 Task: Find connections with filter location Terter with filter topic #communitywith filter profile language Potuguese with filter current company Coding Club with filter school Uttar Pradesh Rajarshi Tandon Open University with filter industry Manufacturing with filter service category Labor and Employment Law with filter keywords title Purchasing Staff
Action: Mouse moved to (510, 89)
Screenshot: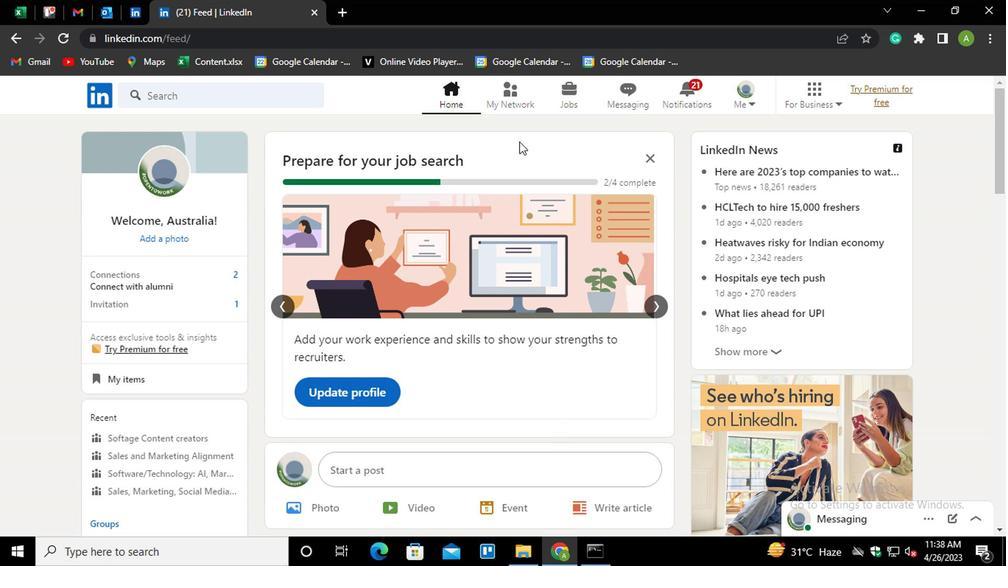 
Action: Mouse pressed left at (510, 89)
Screenshot: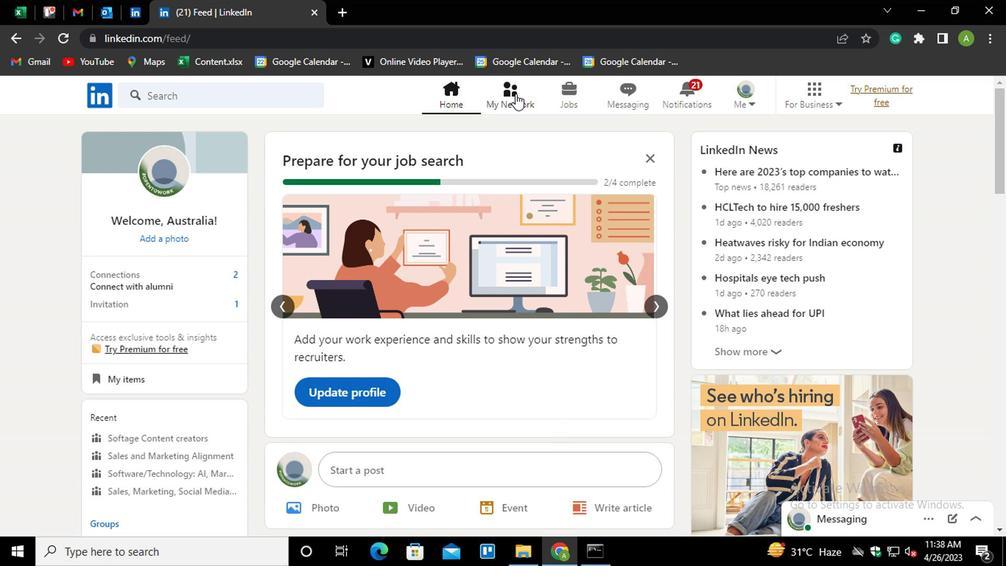 
Action: Mouse moved to (216, 168)
Screenshot: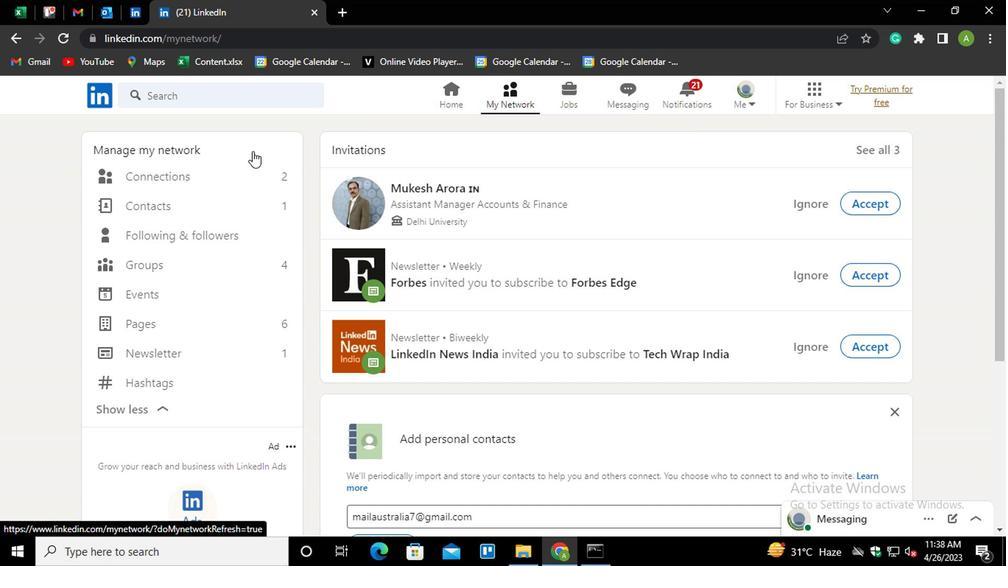 
Action: Mouse pressed left at (216, 168)
Screenshot: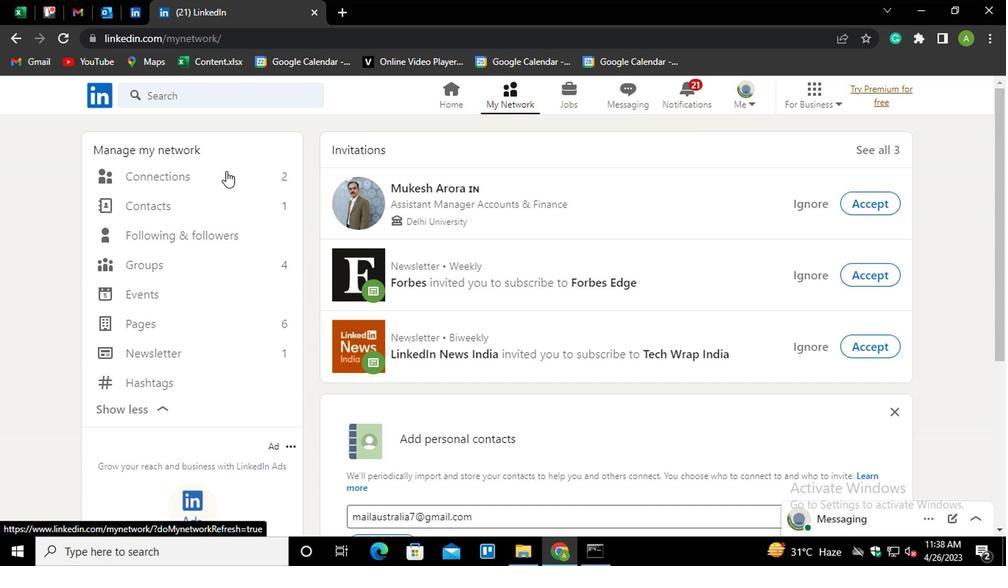
Action: Mouse moved to (582, 175)
Screenshot: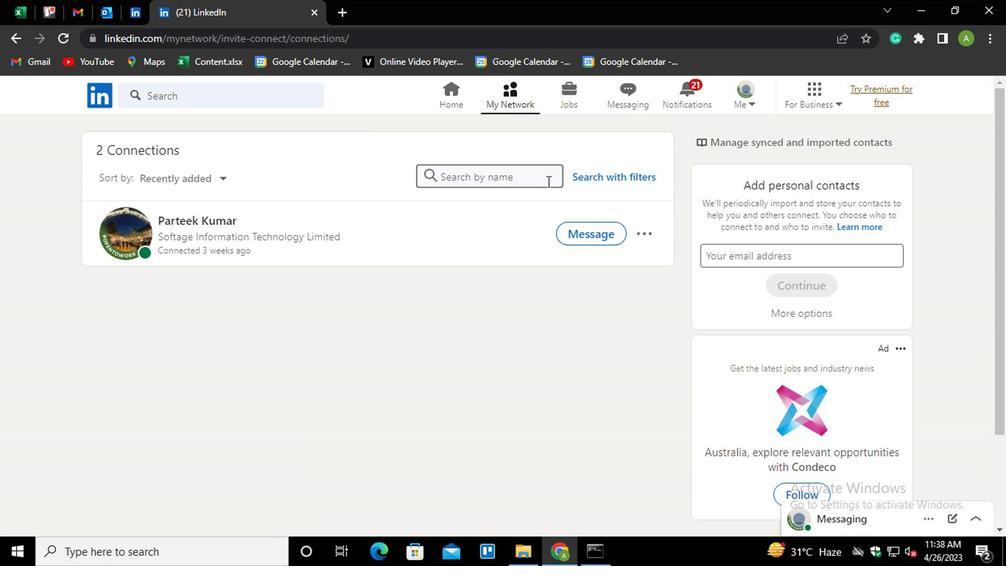 
Action: Mouse pressed left at (582, 175)
Screenshot: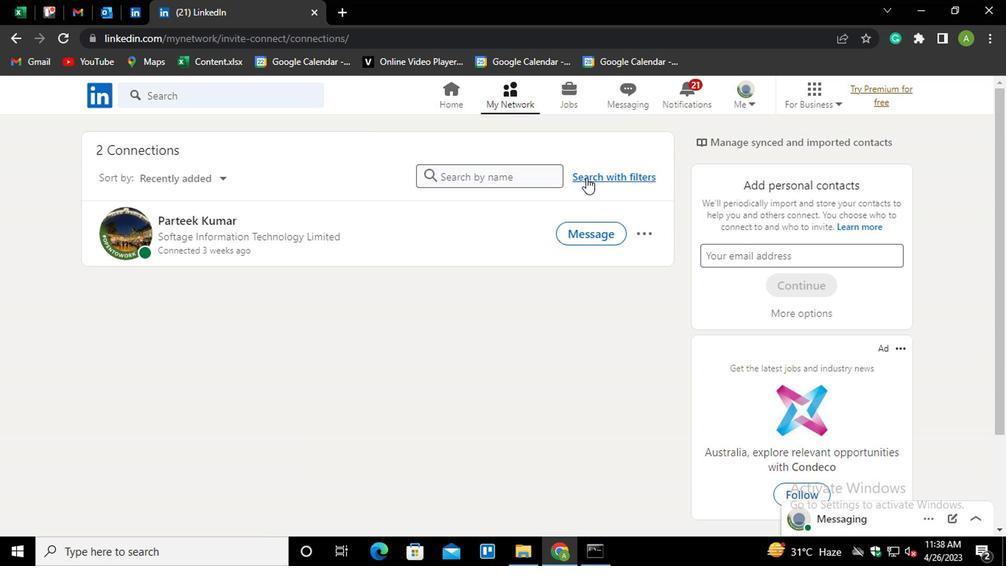 
Action: Mouse moved to (487, 138)
Screenshot: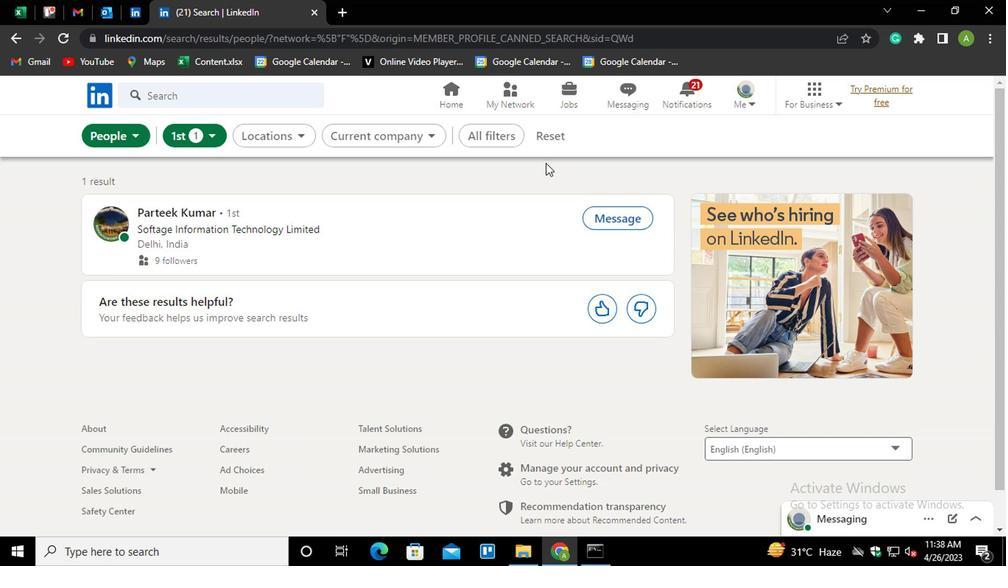 
Action: Mouse pressed left at (487, 138)
Screenshot: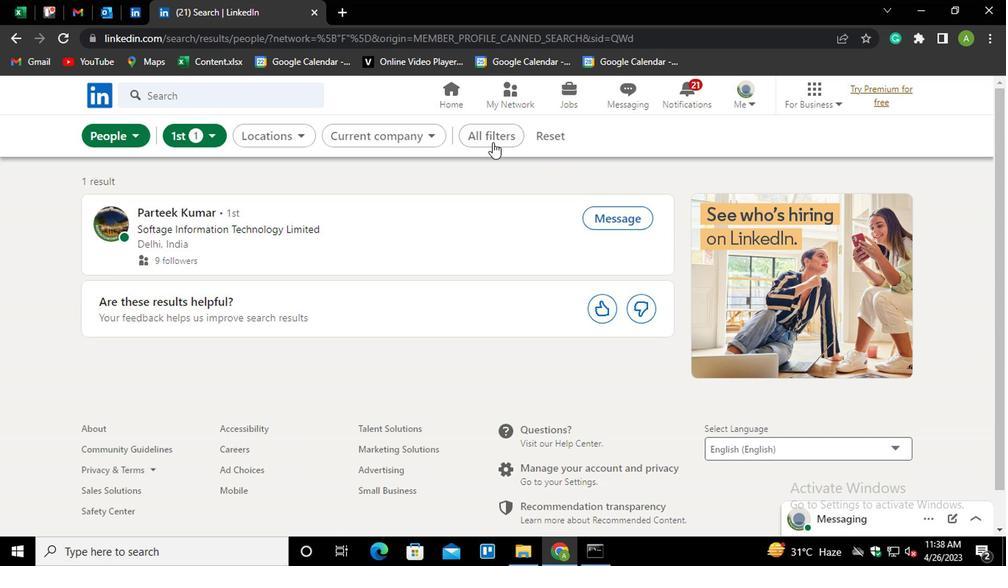 
Action: Mouse moved to (754, 272)
Screenshot: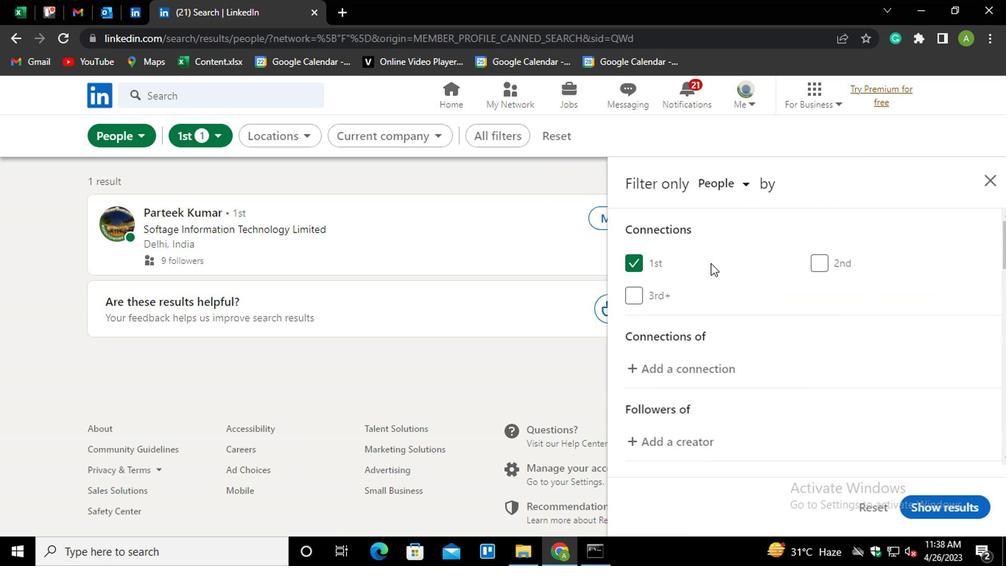 
Action: Mouse scrolled (754, 272) with delta (0, 0)
Screenshot: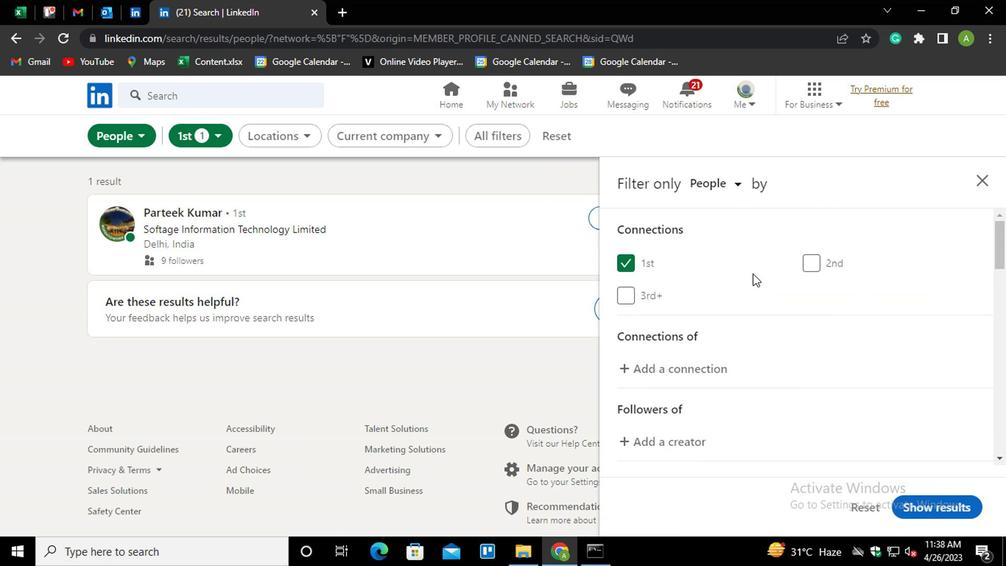 
Action: Mouse scrolled (754, 272) with delta (0, 0)
Screenshot: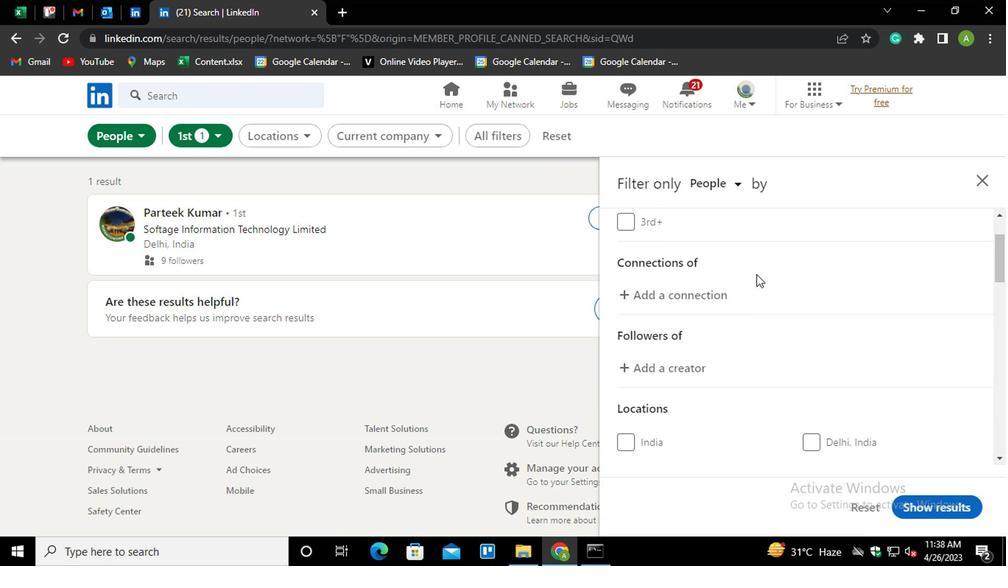 
Action: Mouse scrolled (754, 272) with delta (0, 0)
Screenshot: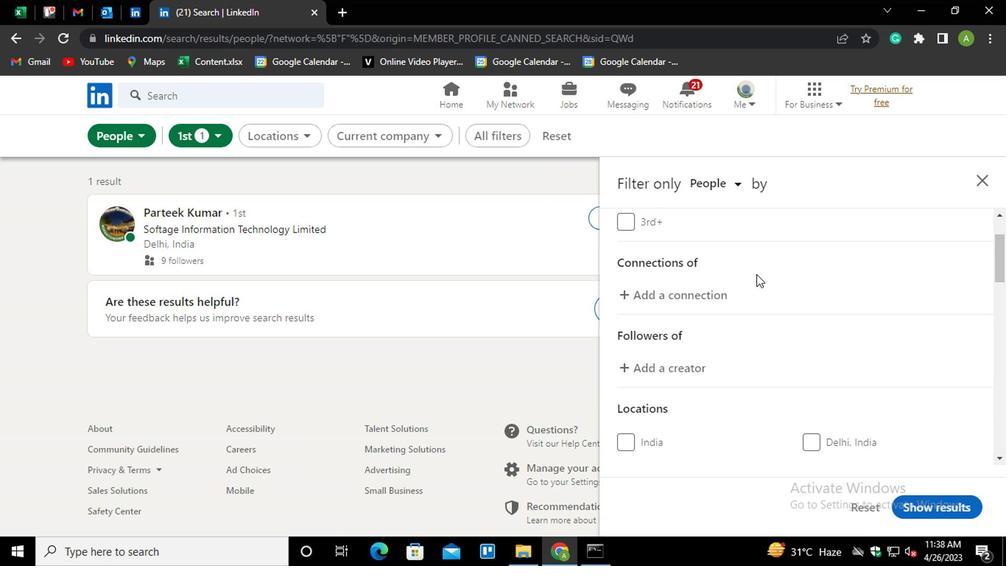 
Action: Mouse moved to (658, 356)
Screenshot: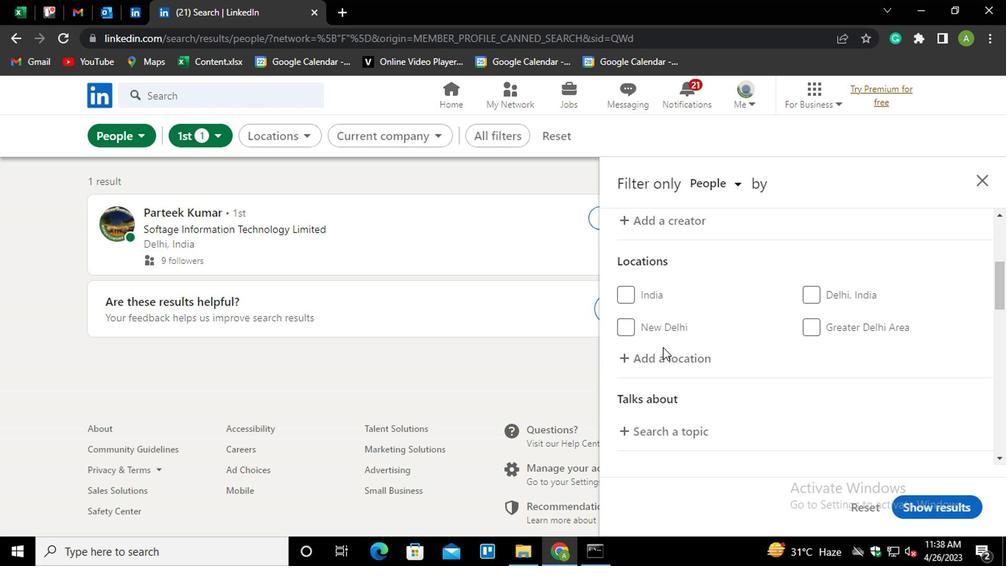 
Action: Mouse pressed left at (658, 356)
Screenshot: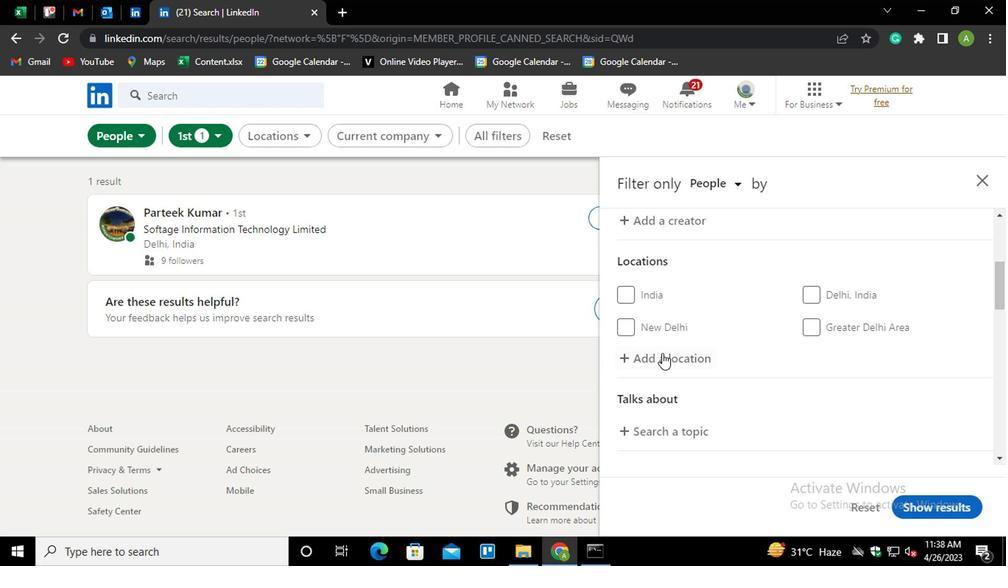 
Action: Mouse moved to (658, 357)
Screenshot: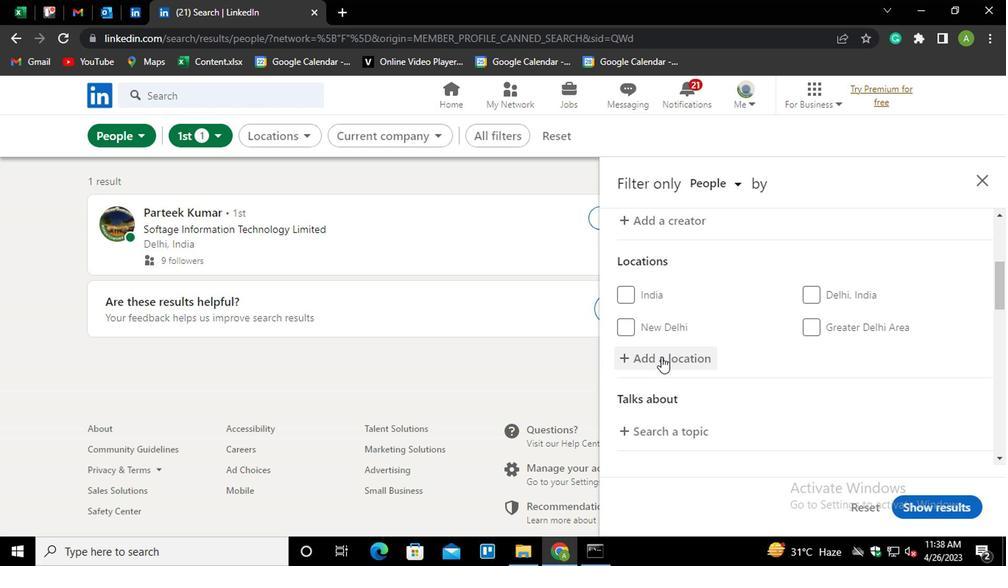 
Action: Mouse pressed left at (658, 357)
Screenshot: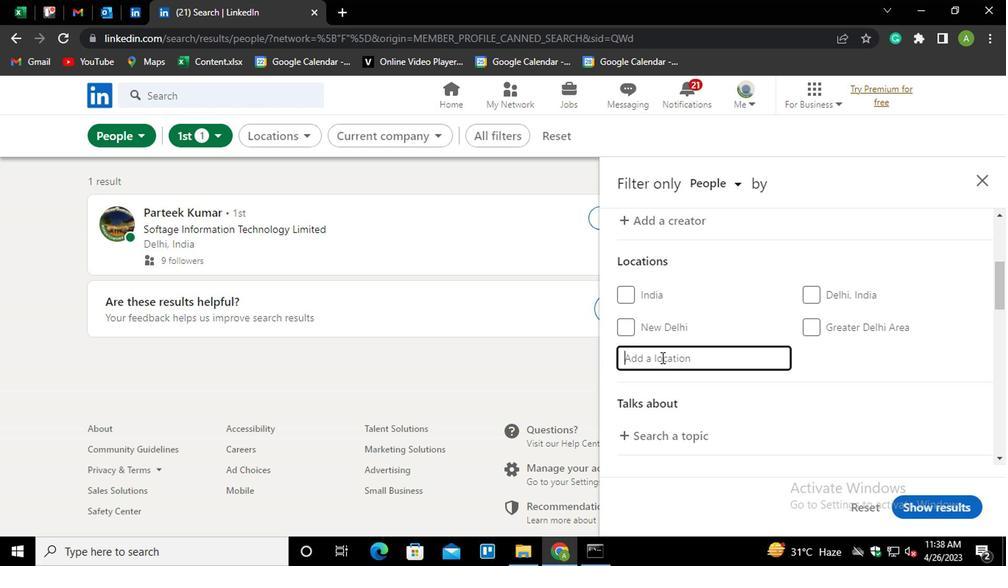 
Action: Mouse moved to (661, 353)
Screenshot: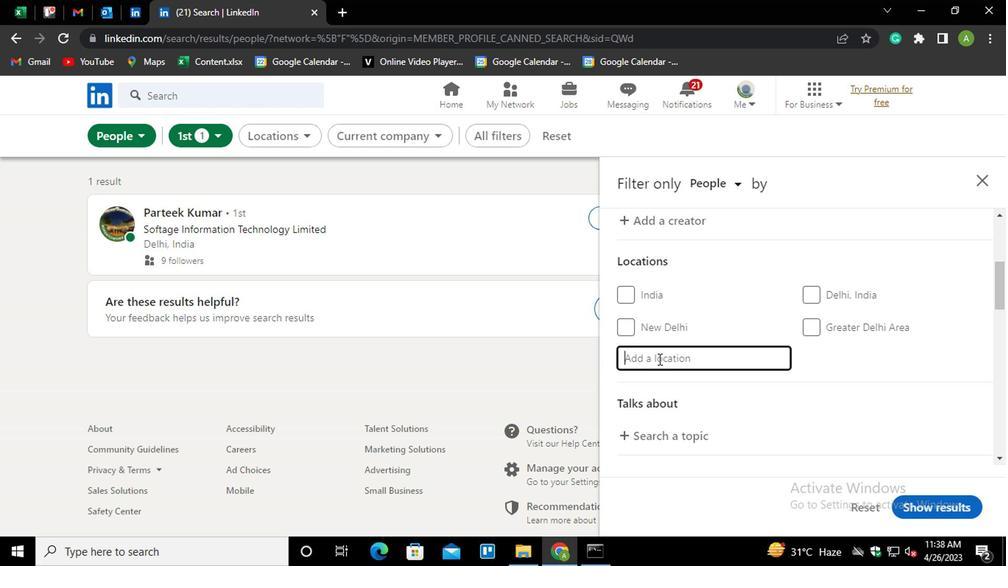 
Action: Key pressed <Key.shift>TERTER
Screenshot: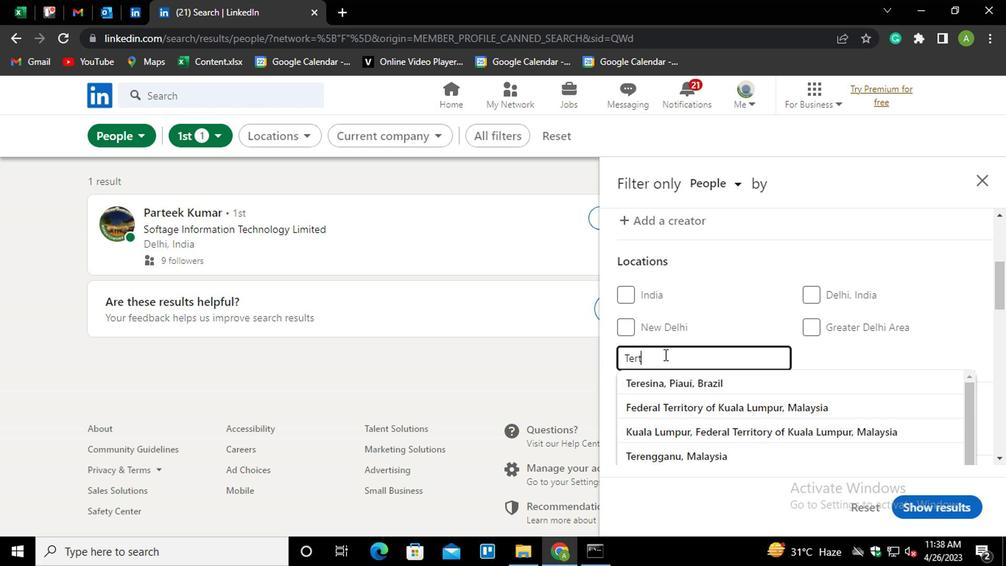 
Action: Mouse moved to (832, 337)
Screenshot: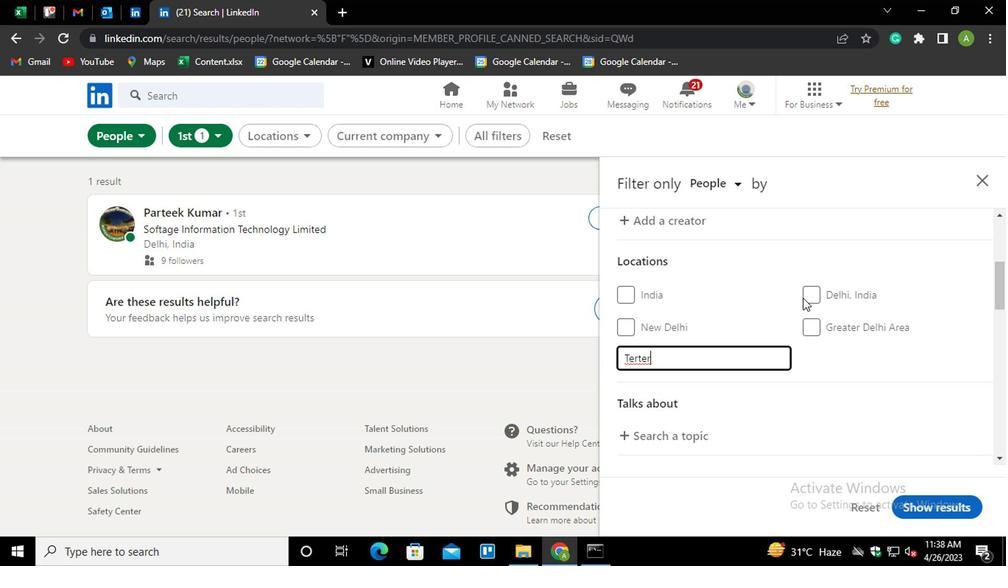 
Action: Mouse pressed left at (832, 337)
Screenshot: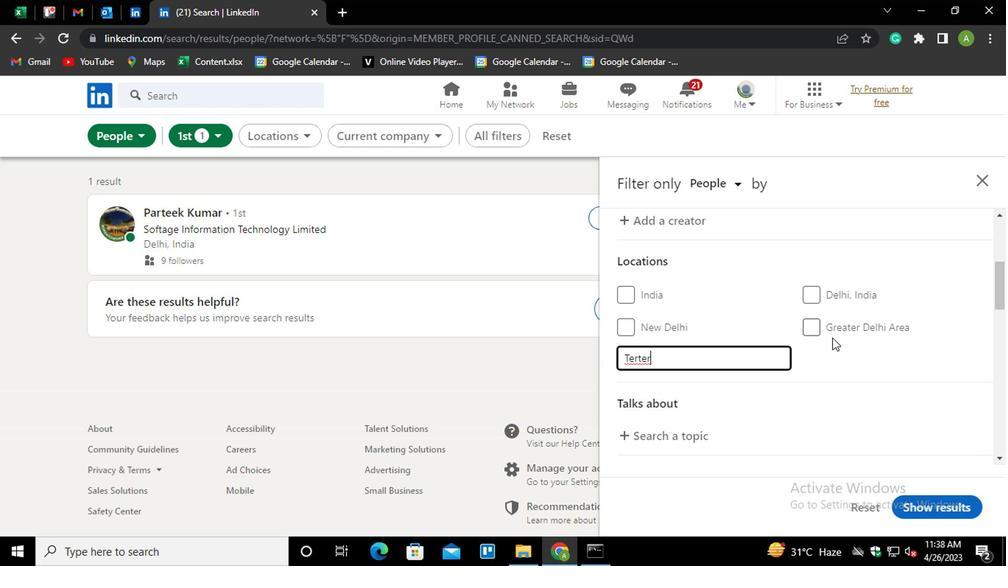
Action: Mouse moved to (837, 373)
Screenshot: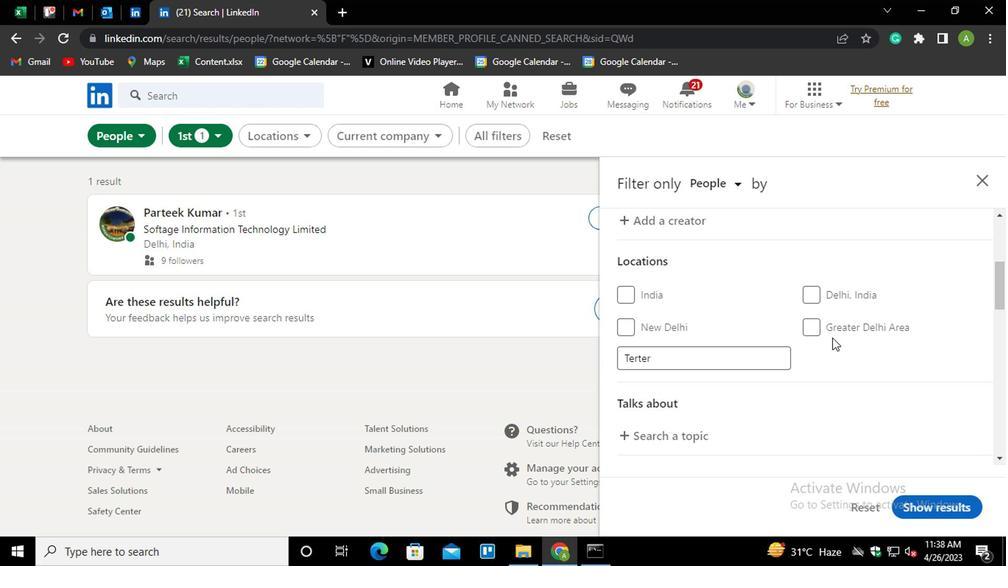 
Action: Mouse scrolled (837, 372) with delta (0, 0)
Screenshot: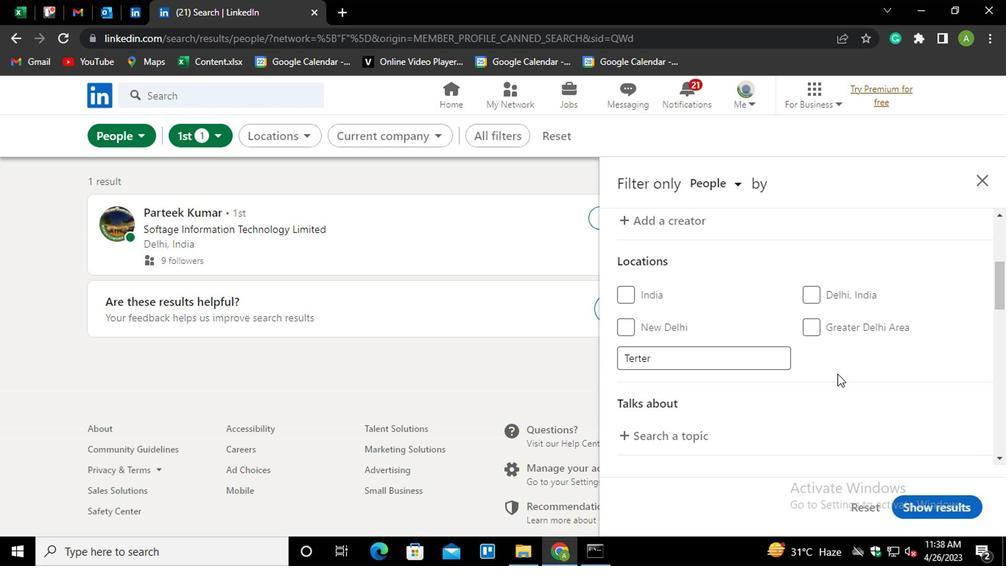 
Action: Mouse scrolled (837, 372) with delta (0, 0)
Screenshot: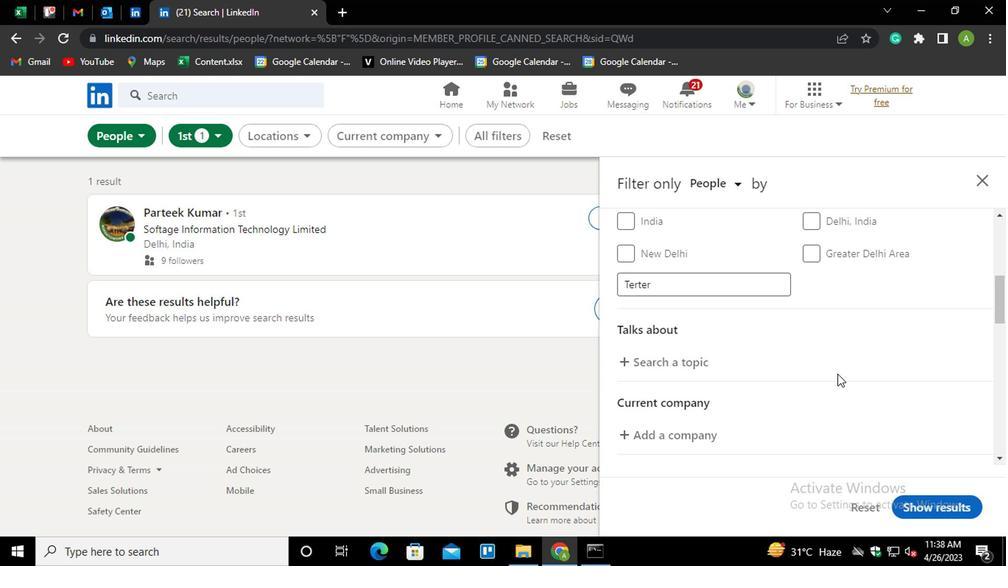 
Action: Mouse moved to (694, 289)
Screenshot: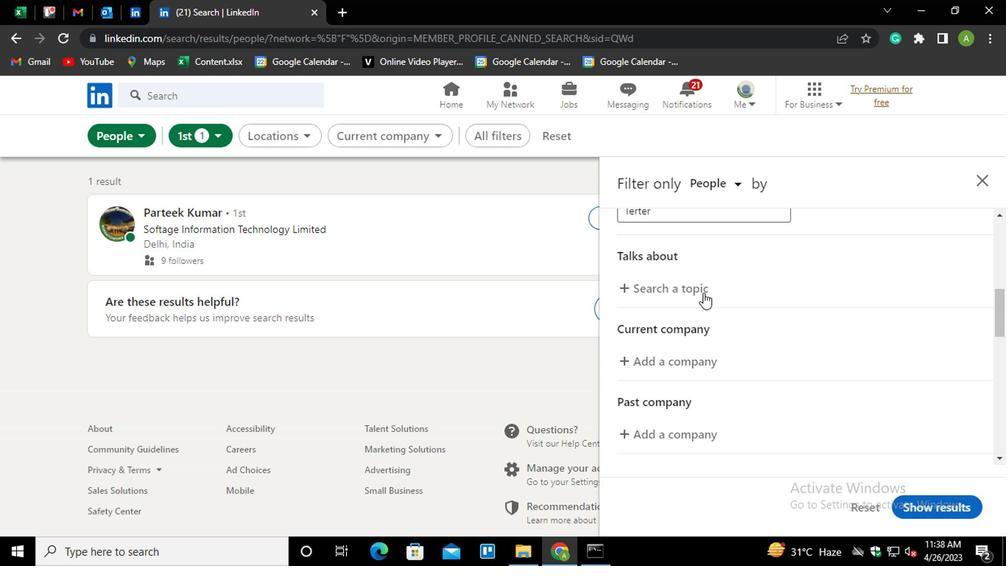 
Action: Mouse pressed left at (694, 289)
Screenshot: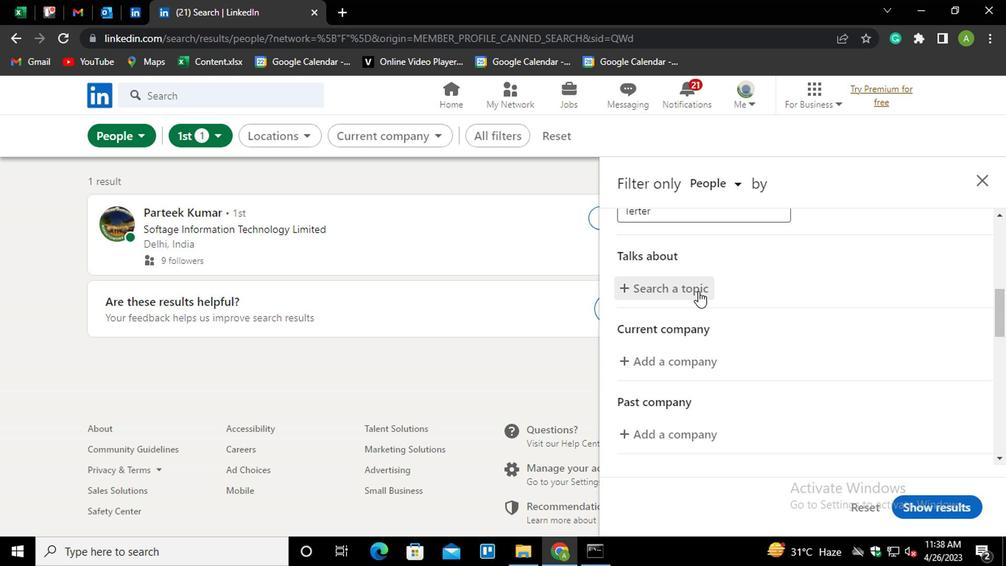 
Action: Key pressed <Key.shift>#<Key.shift>COMMUNITY
Screenshot: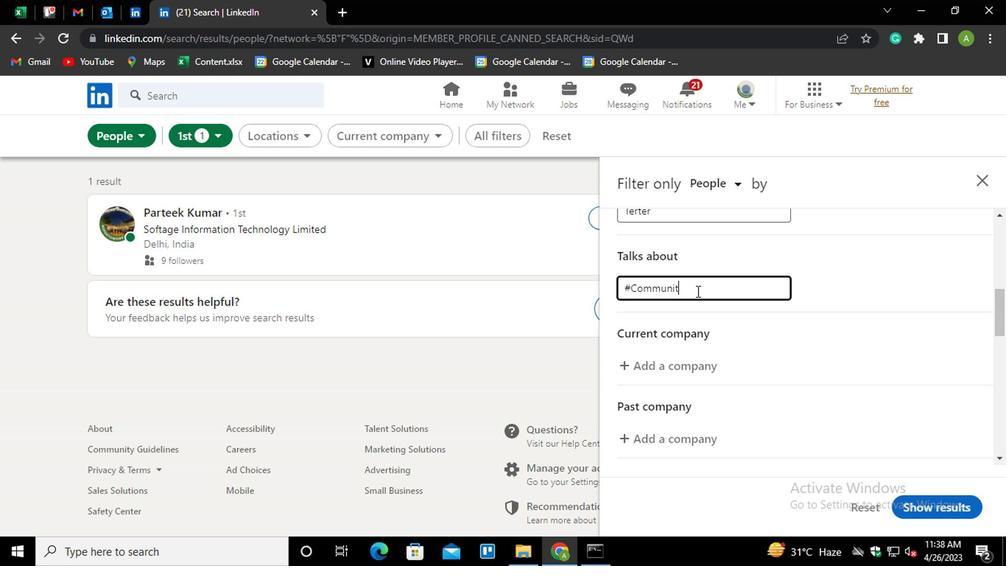
Action: Mouse moved to (858, 269)
Screenshot: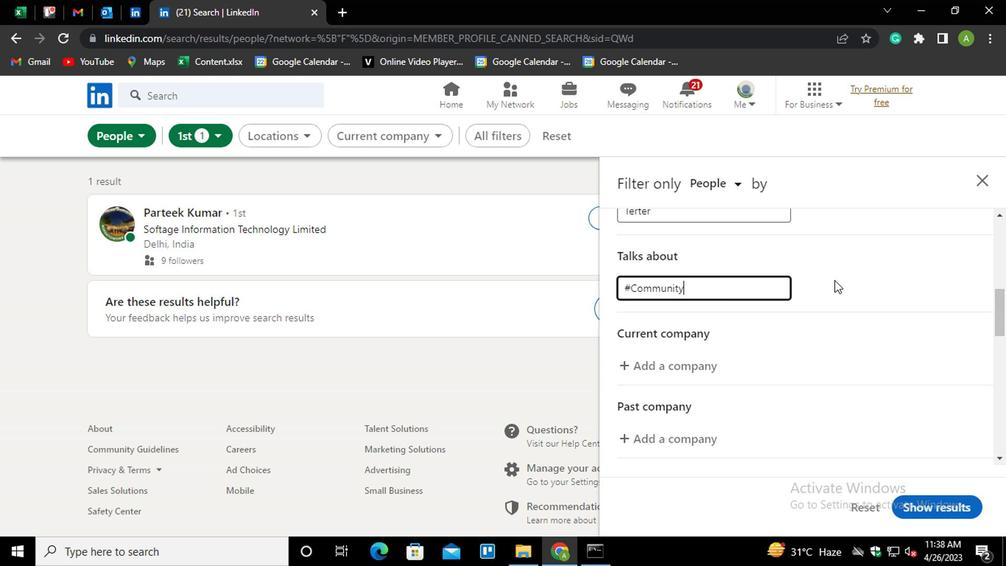 
Action: Mouse pressed left at (858, 269)
Screenshot: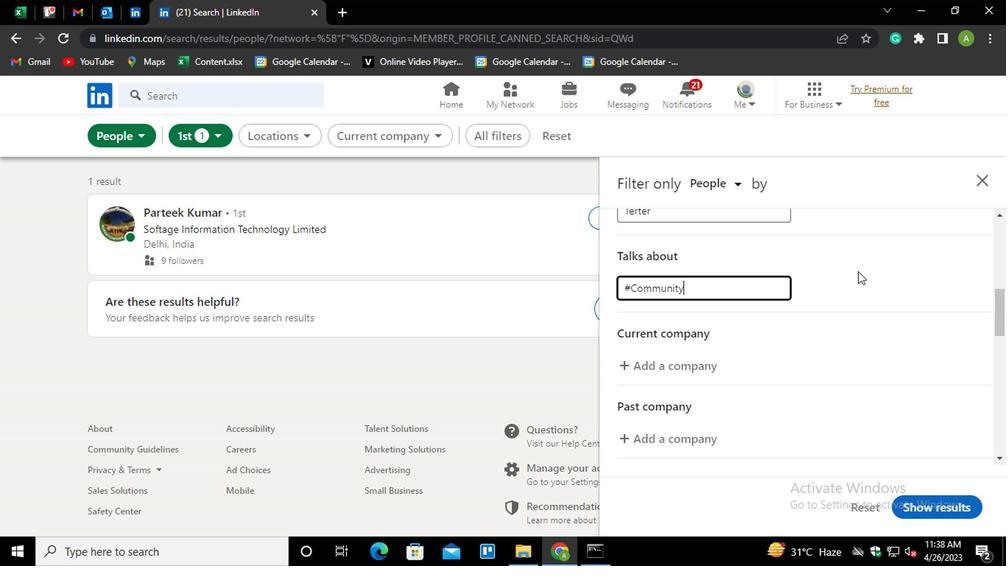 
Action: Mouse moved to (858, 272)
Screenshot: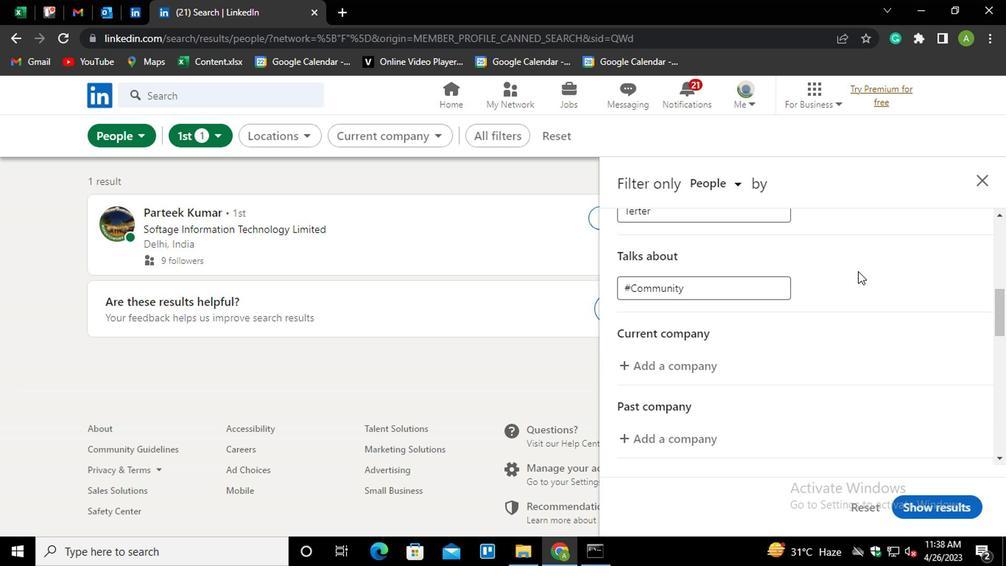 
Action: Mouse scrolled (858, 271) with delta (0, -1)
Screenshot: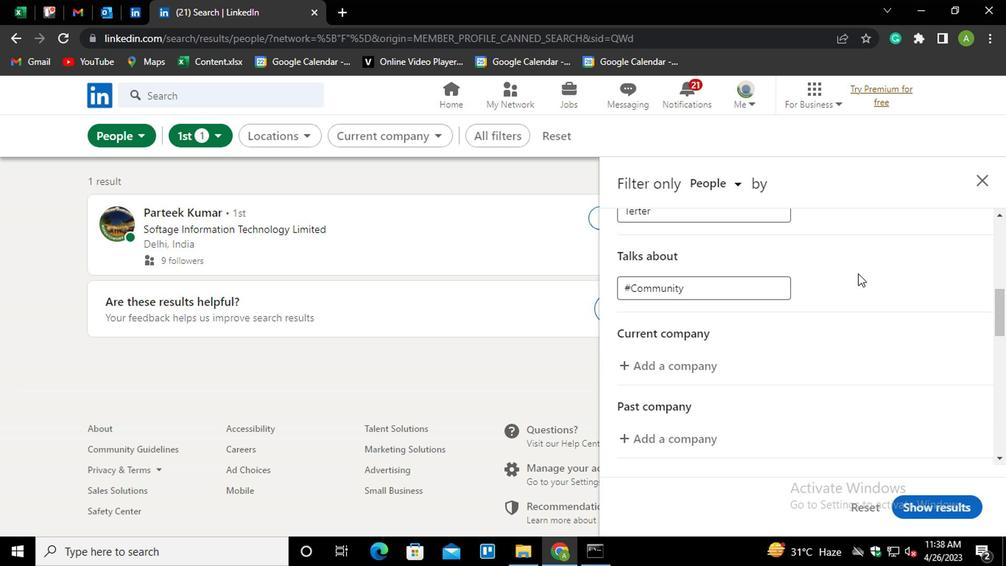 
Action: Mouse scrolled (858, 271) with delta (0, -1)
Screenshot: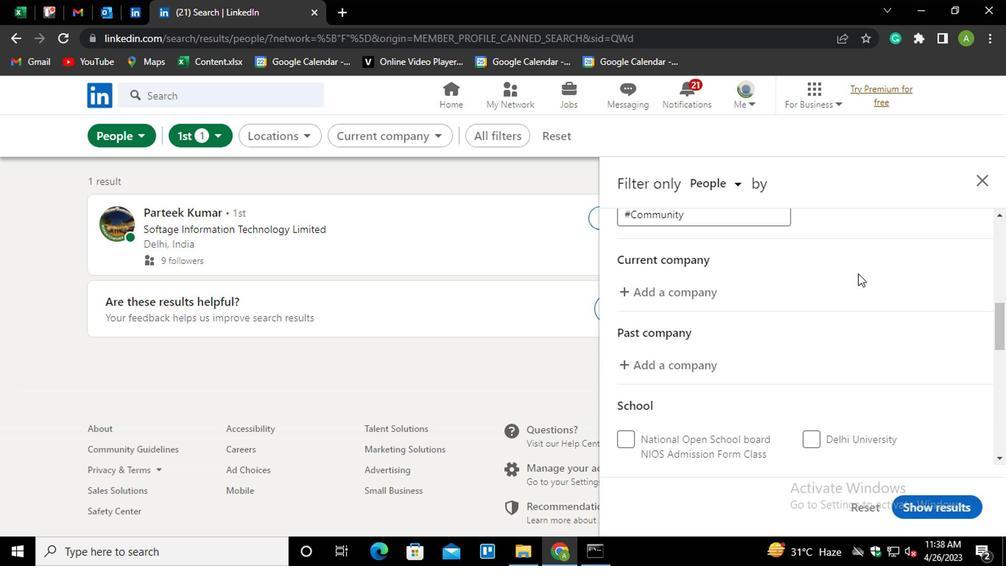 
Action: Mouse moved to (680, 219)
Screenshot: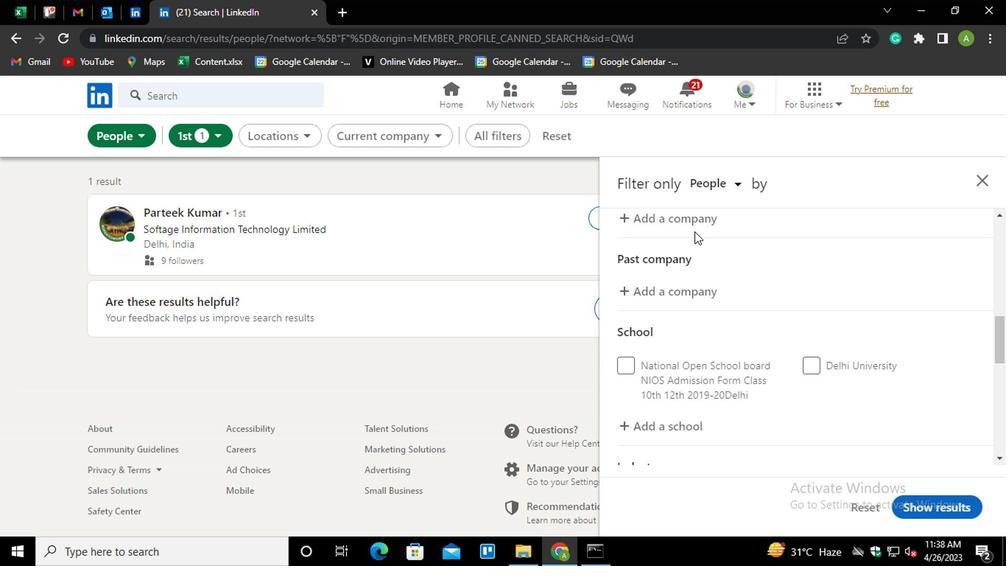 
Action: Mouse pressed left at (680, 219)
Screenshot: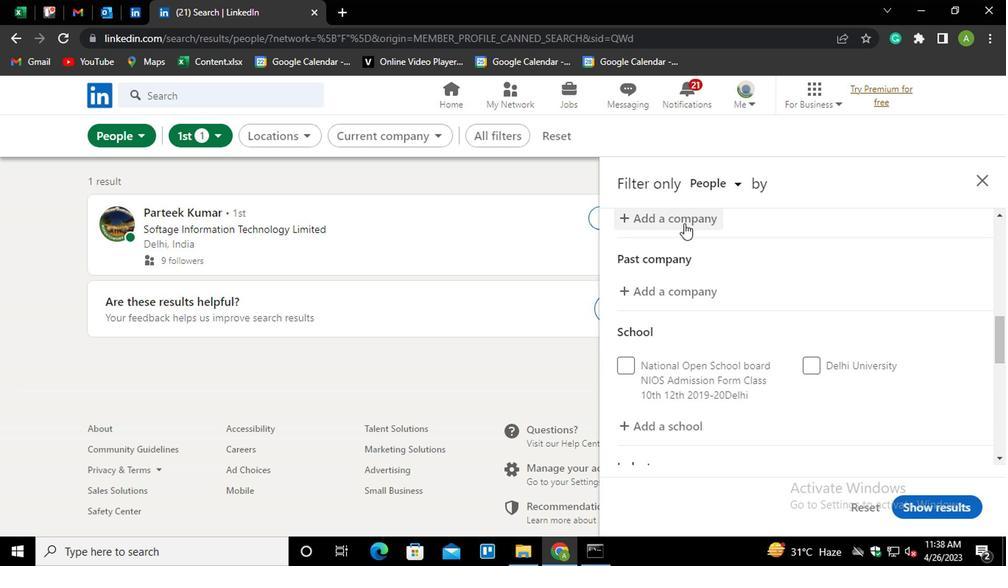 
Action: Key pressed <Key.shift>CODING<Key.down><Key.down><Key.down><Key.enter>
Screenshot: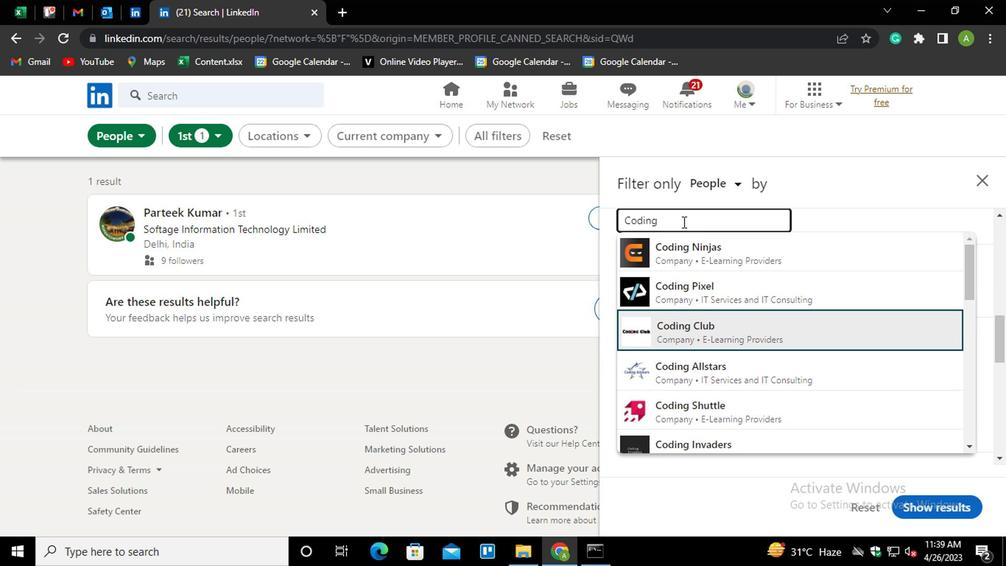 
Action: Mouse scrolled (680, 219) with delta (0, 0)
Screenshot: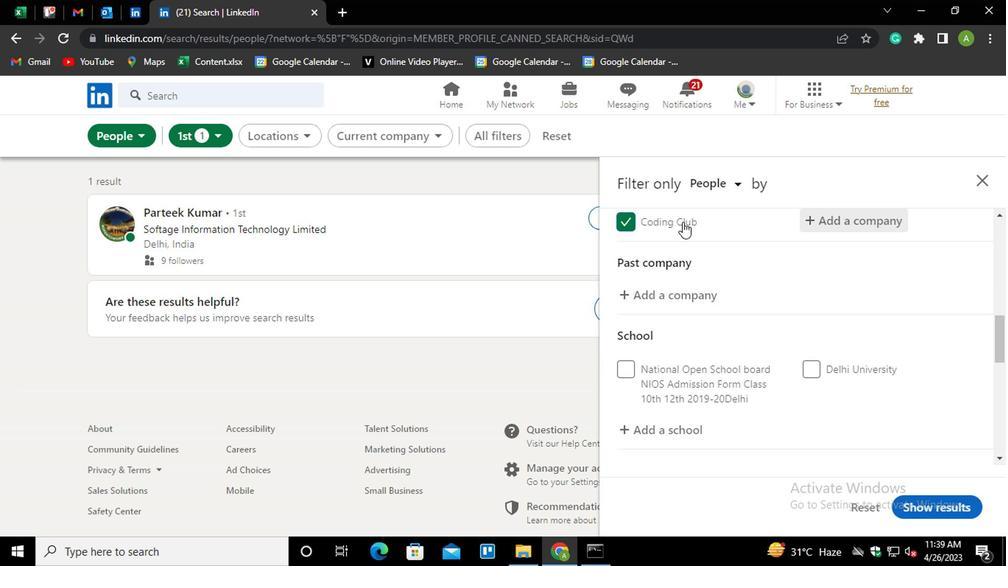 
Action: Mouse scrolled (680, 219) with delta (0, 0)
Screenshot: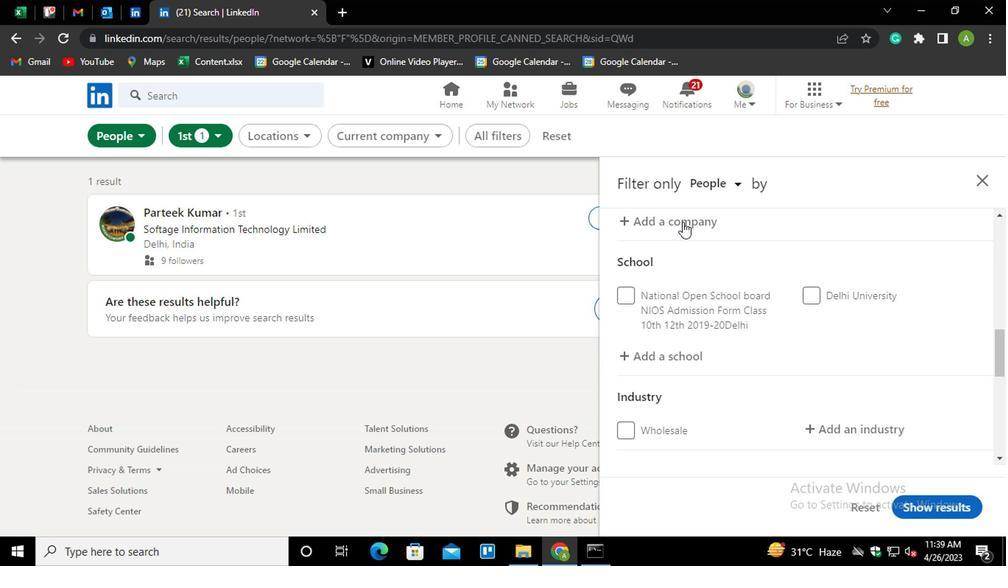 
Action: Mouse scrolled (680, 219) with delta (0, 0)
Screenshot: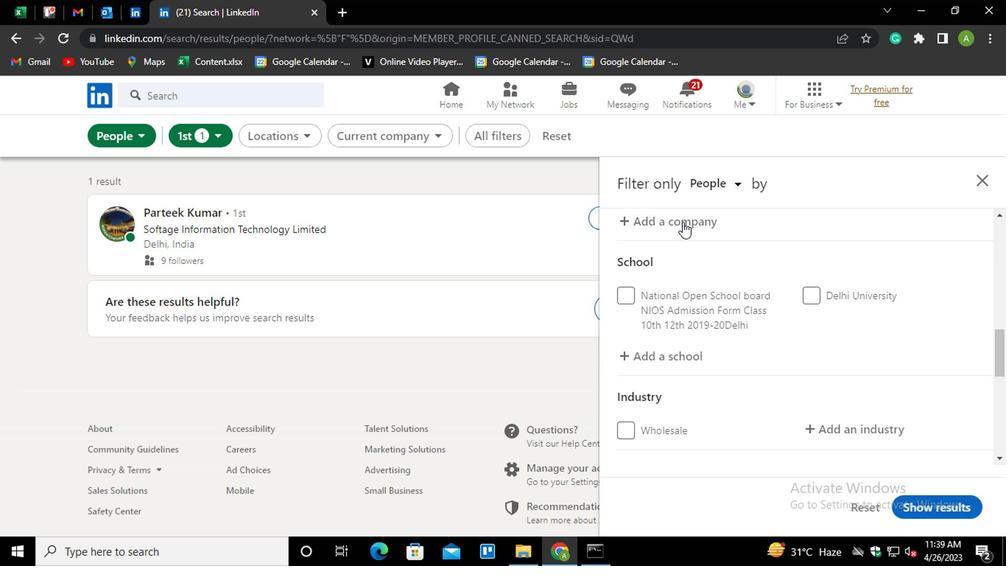 
Action: Mouse moved to (661, 278)
Screenshot: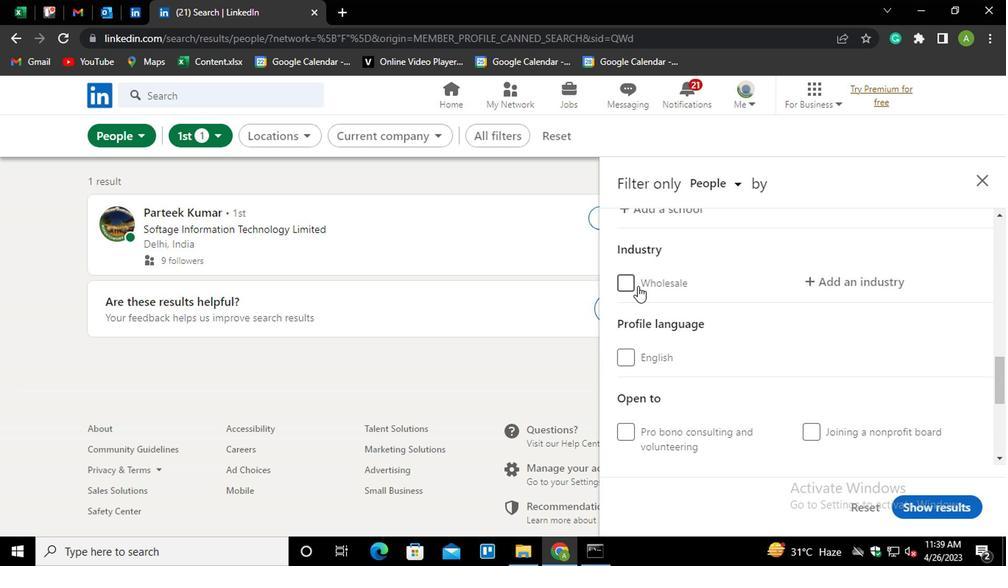 
Action: Mouse scrolled (661, 279) with delta (0, 1)
Screenshot: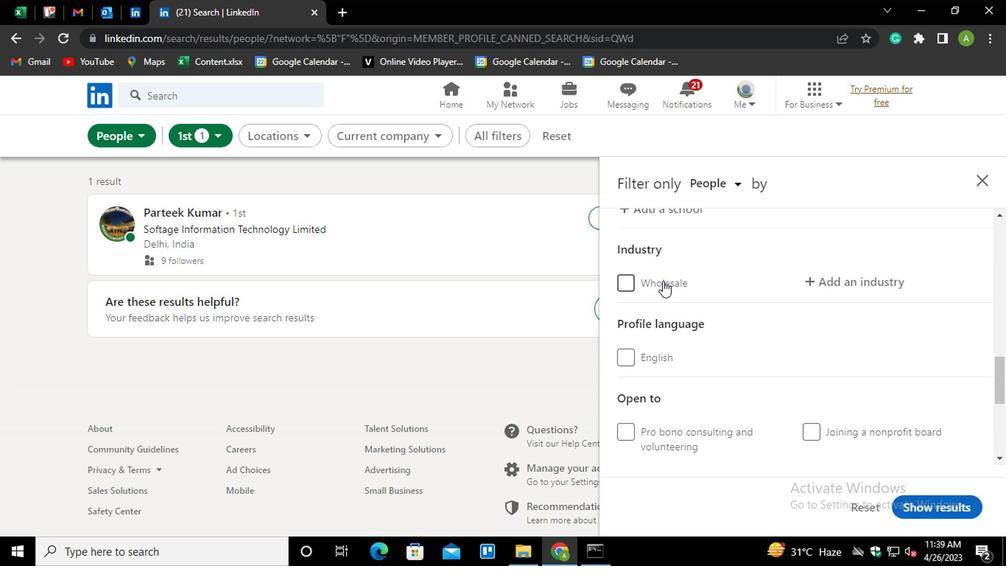 
Action: Mouse moved to (663, 276)
Screenshot: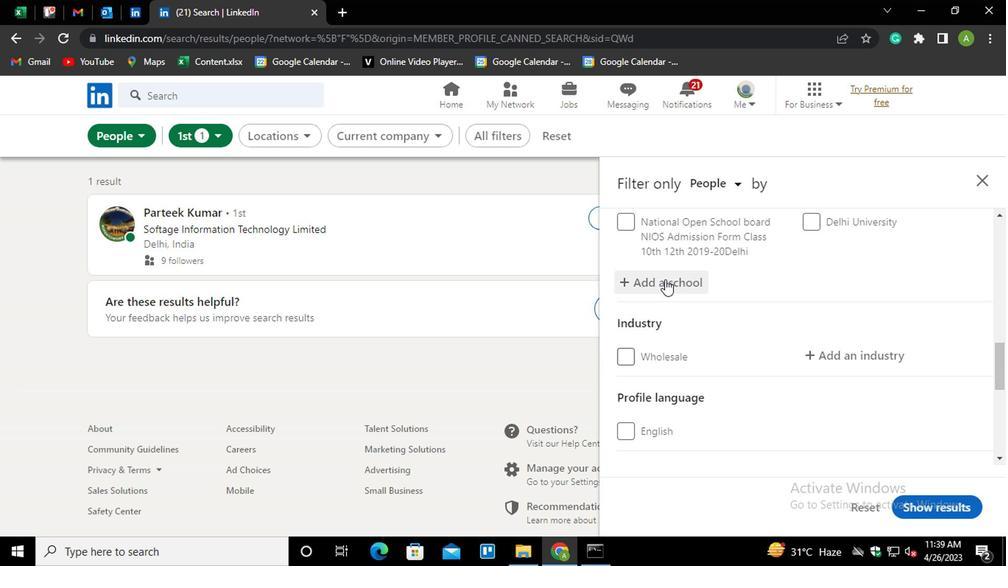 
Action: Mouse pressed left at (663, 276)
Screenshot: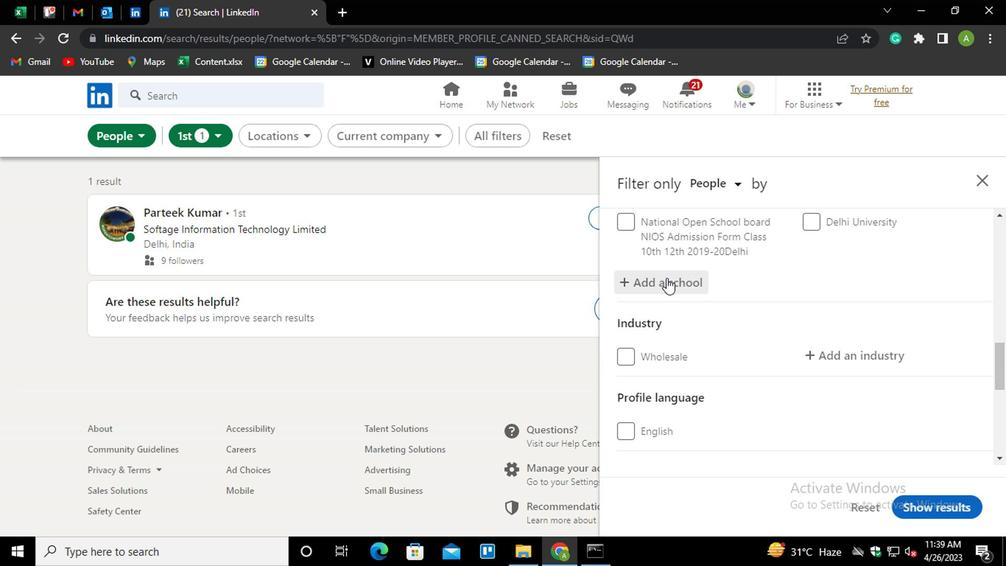 
Action: Key pressed <Key.shift>UTTAR<Key.space><Key.shift_r><Key.shift_r><Key.shift_r><Key.shift_r><Key.shift_r><Key.shift_r><Key.shift_r><Key.shift_r><Key.shift_r><Key.shift_r>PRADESH<Key.space><Key.shift>RAJ<Key.down><Key.enter>
Screenshot: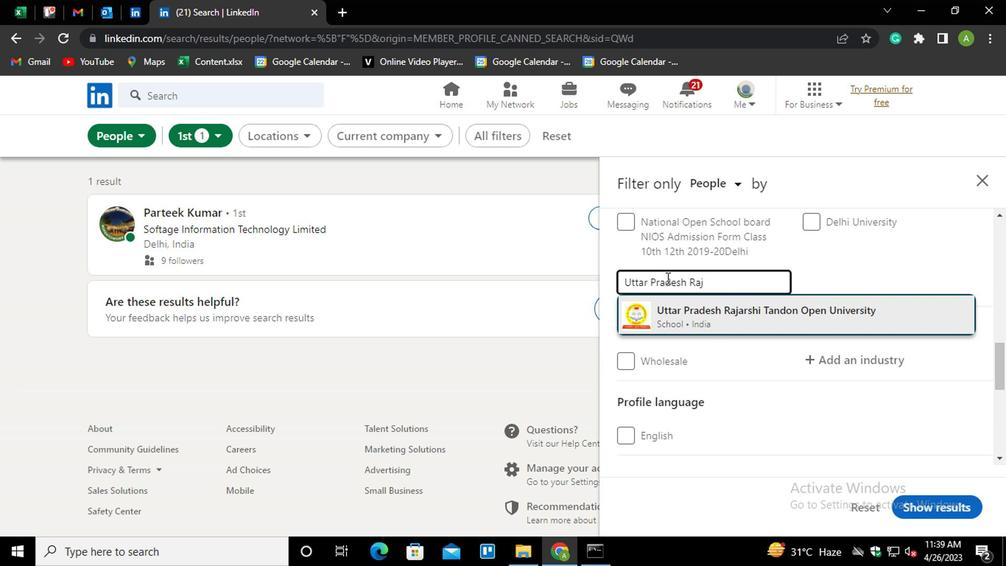 
Action: Mouse moved to (688, 279)
Screenshot: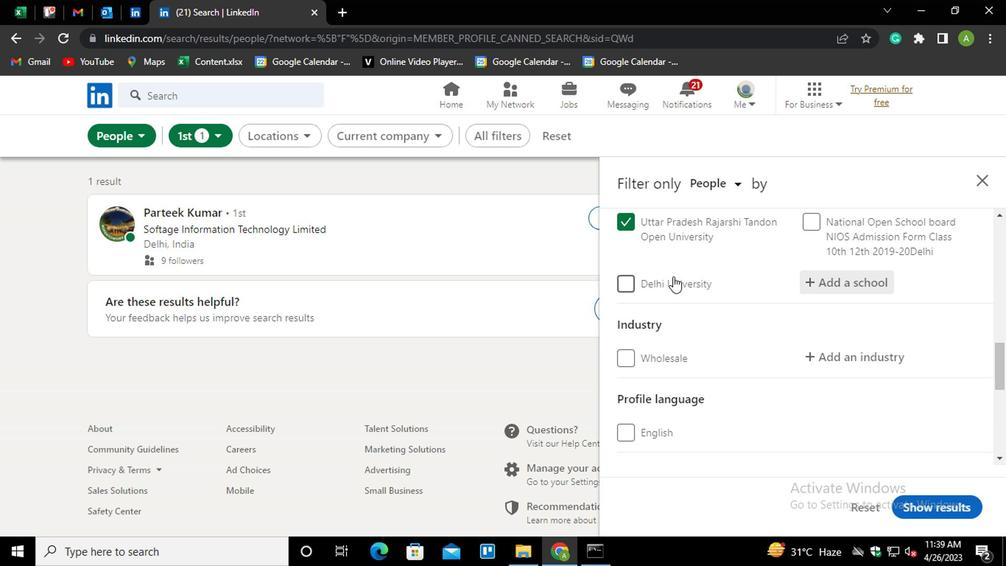 
Action: Mouse scrolled (688, 279) with delta (0, 0)
Screenshot: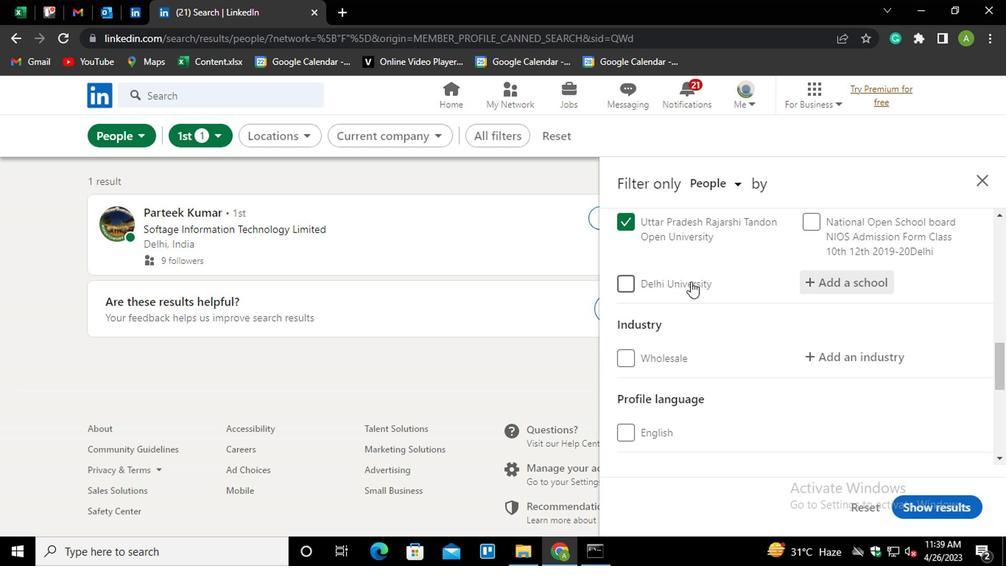 
Action: Mouse moved to (817, 288)
Screenshot: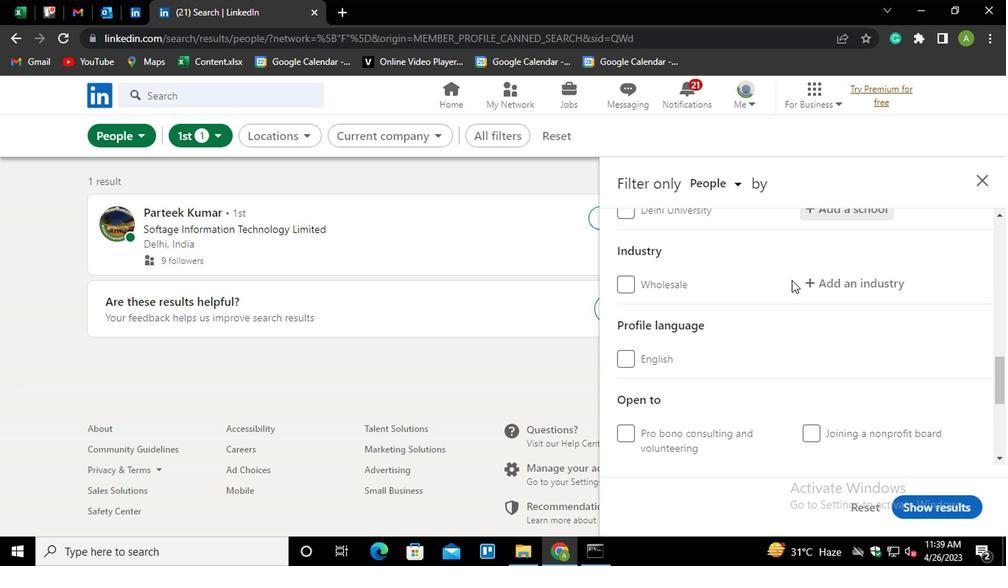 
Action: Mouse pressed left at (817, 288)
Screenshot: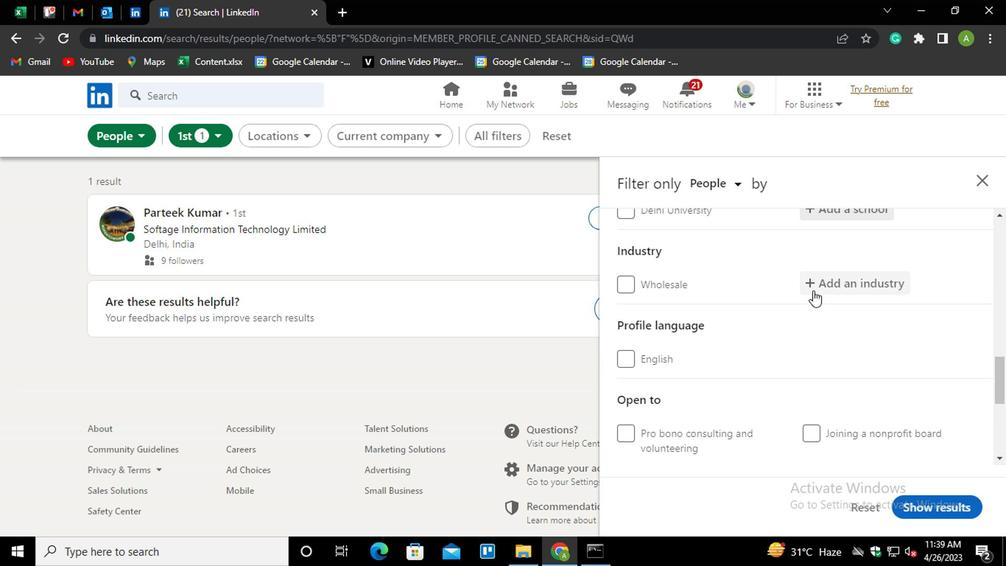 
Action: Mouse moved to (810, 283)
Screenshot: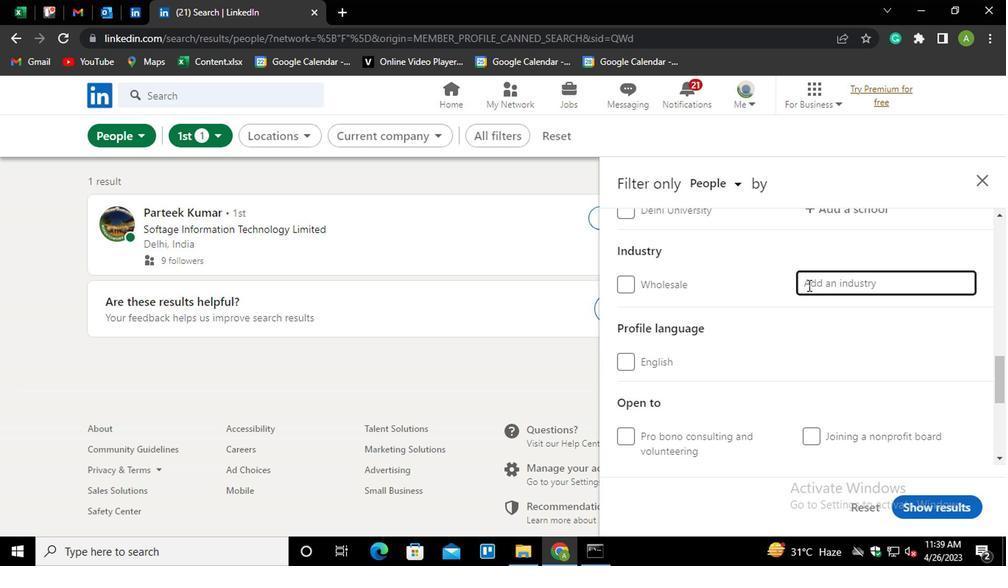 
Action: Mouse pressed left at (810, 283)
Screenshot: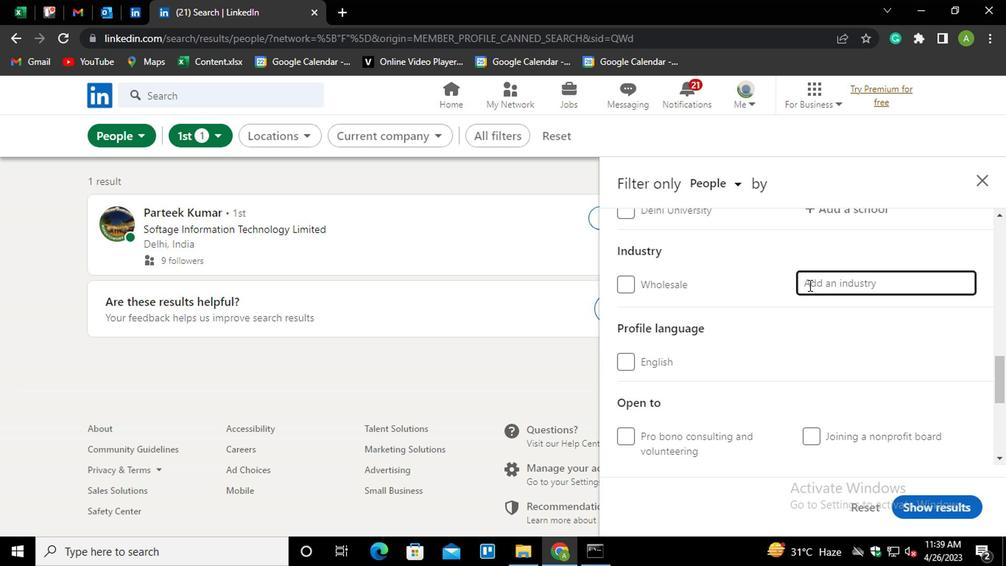 
Action: Key pressed <Key.shift_r>MANUFACTURIN<Key.down><Key.down><Key.down><Key.down><Key.enter>
Screenshot: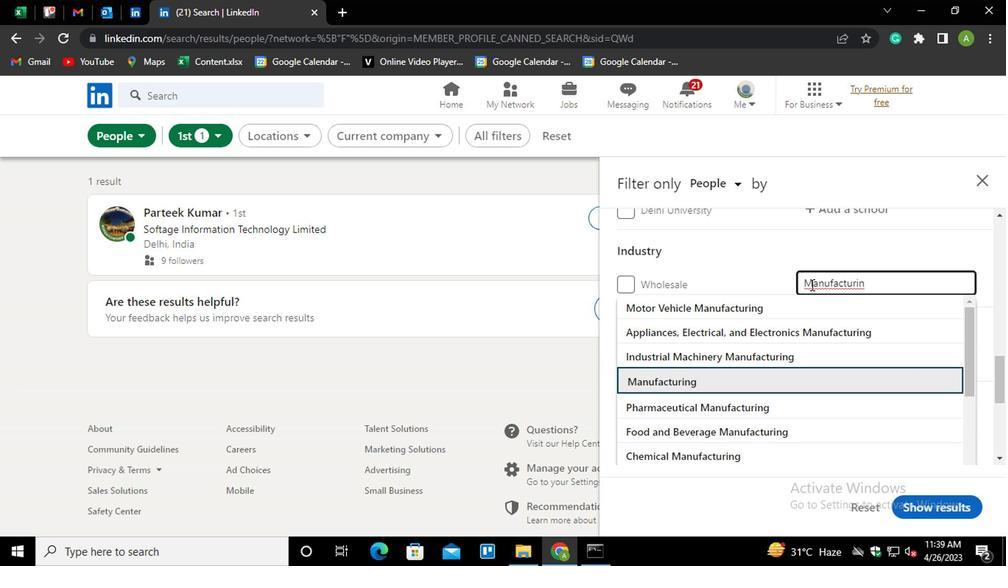 
Action: Mouse moved to (813, 323)
Screenshot: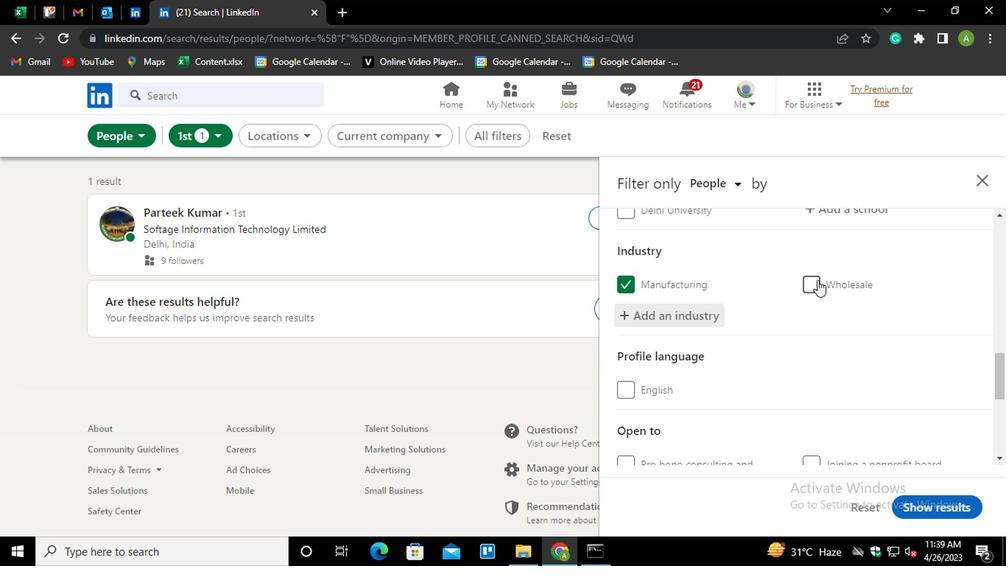
Action: Mouse scrolled (813, 322) with delta (0, 0)
Screenshot: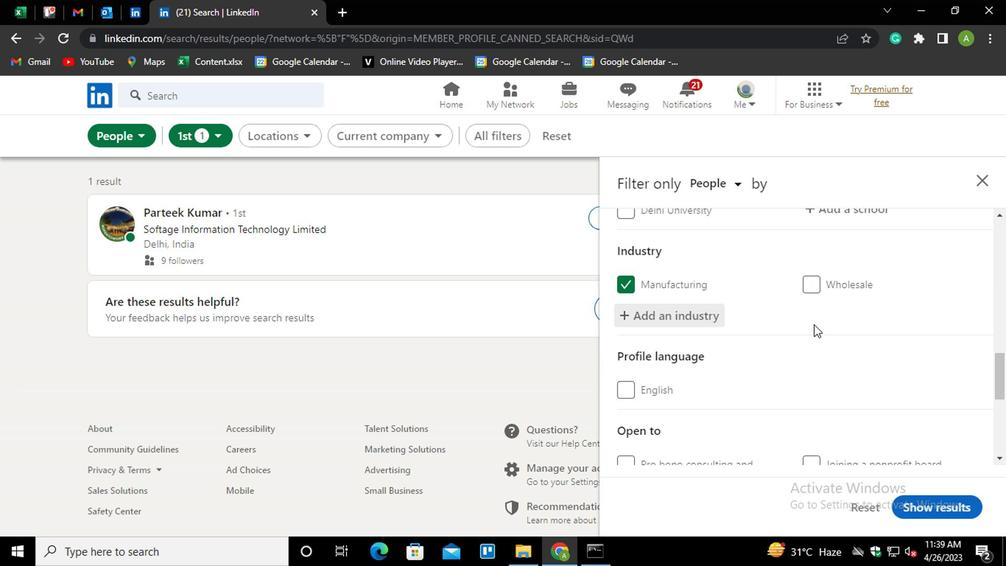 
Action: Mouse scrolled (813, 322) with delta (0, 0)
Screenshot: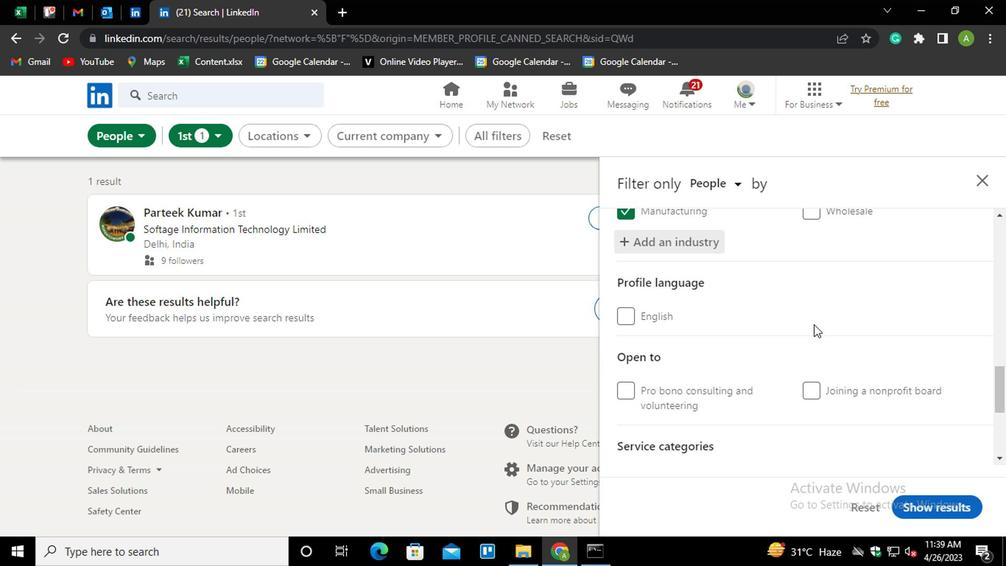 
Action: Mouse moved to (805, 326)
Screenshot: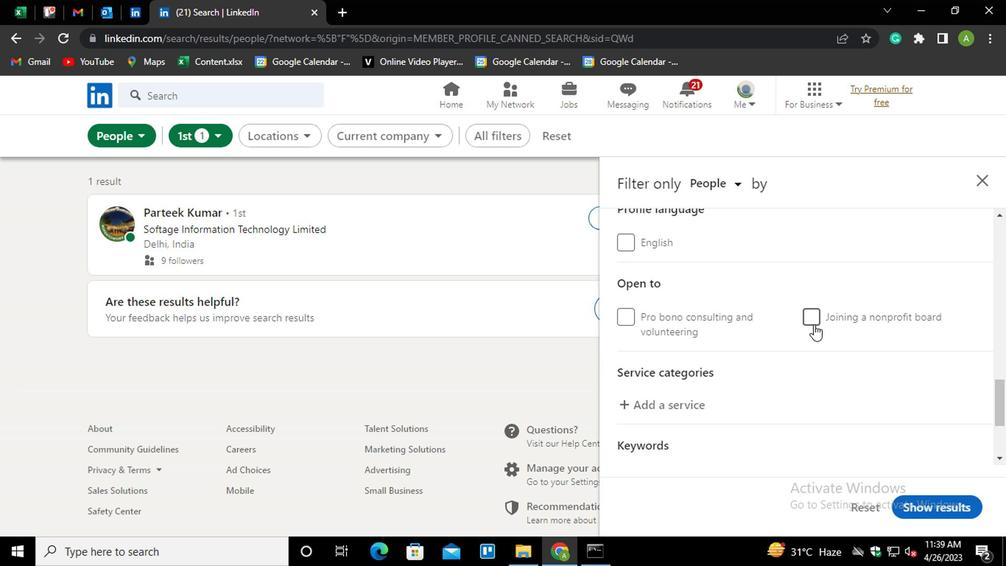 
Action: Mouse scrolled (805, 325) with delta (0, -1)
Screenshot: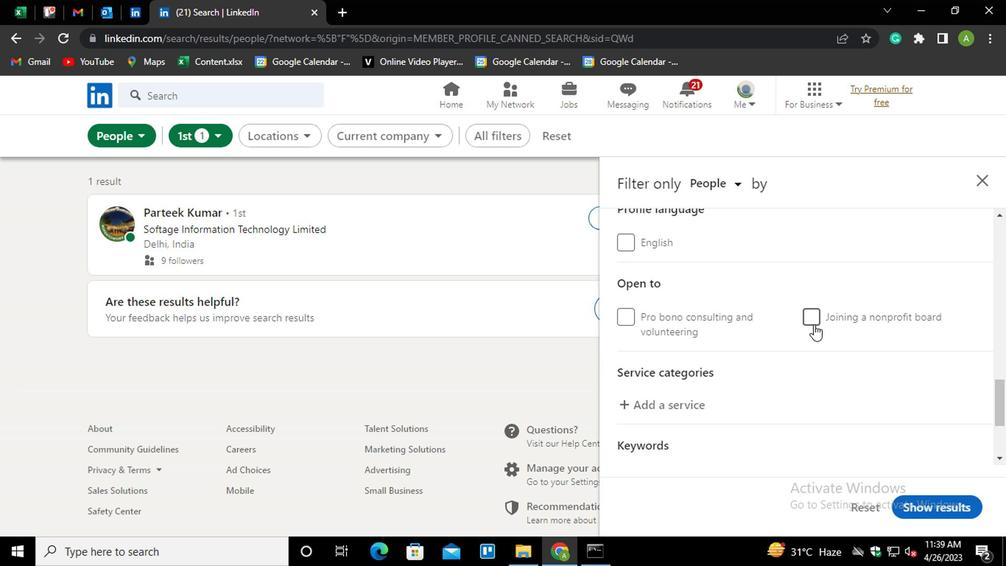 
Action: Mouse scrolled (805, 325) with delta (0, -1)
Screenshot: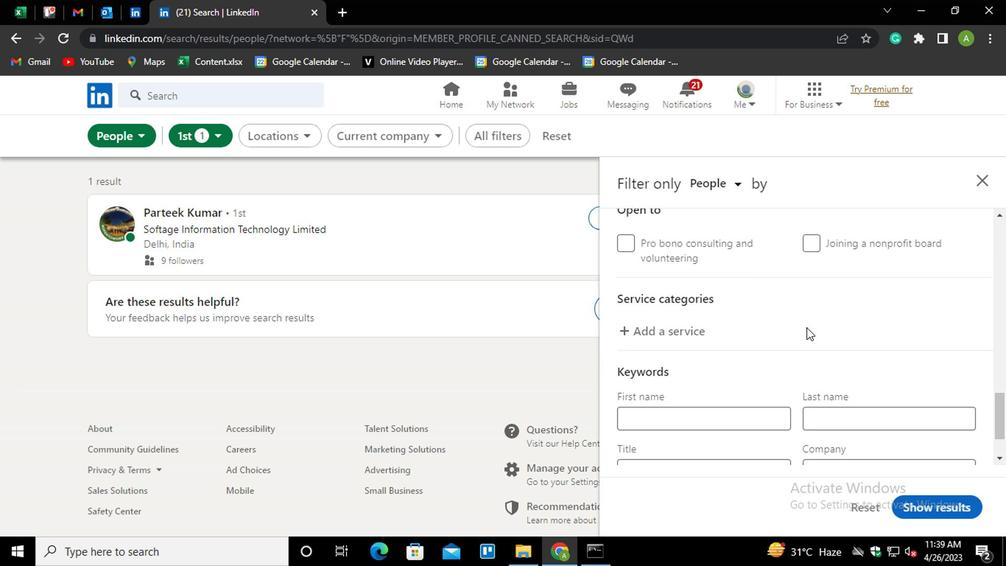
Action: Mouse moved to (683, 249)
Screenshot: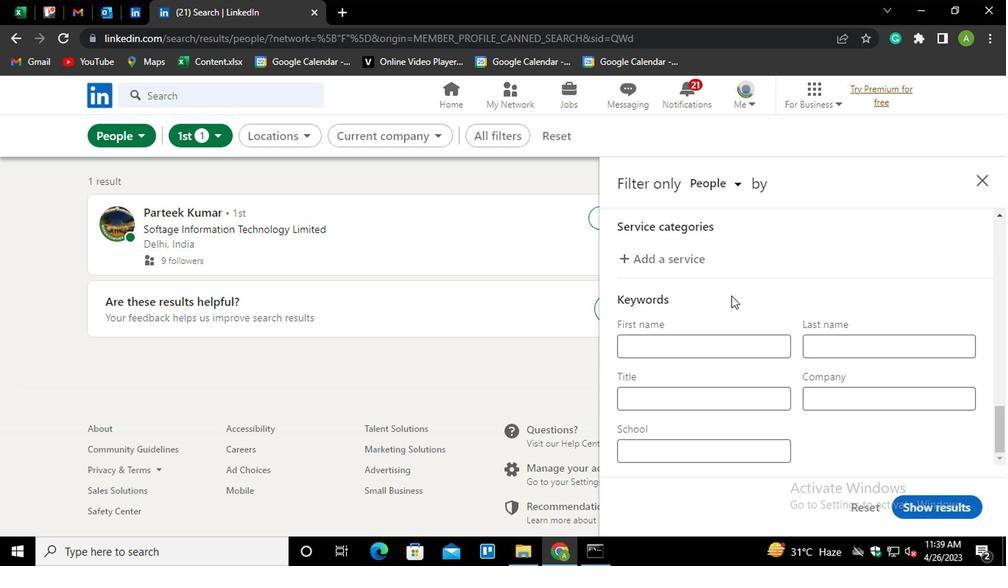 
Action: Mouse pressed left at (683, 249)
Screenshot: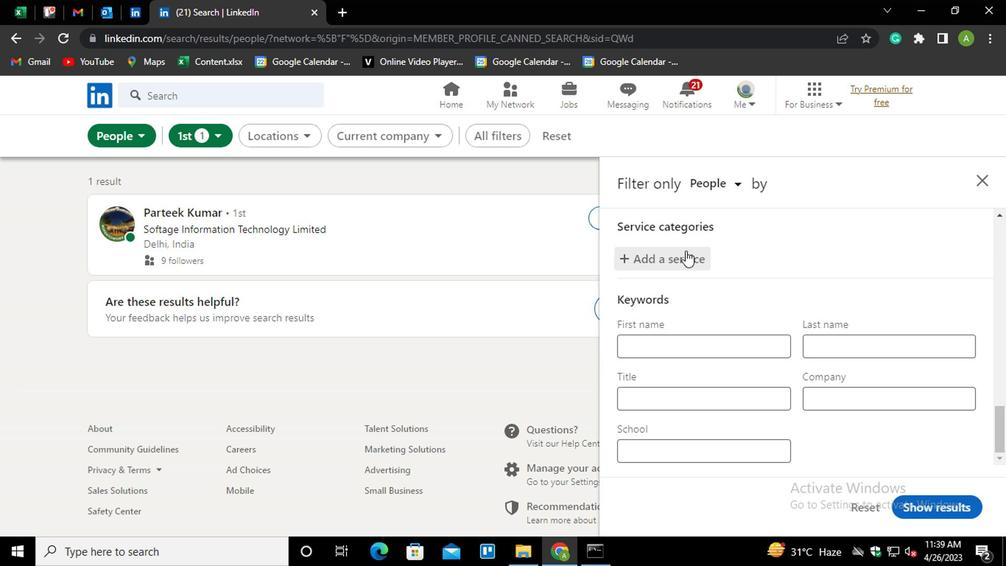 
Action: Mouse moved to (684, 255)
Screenshot: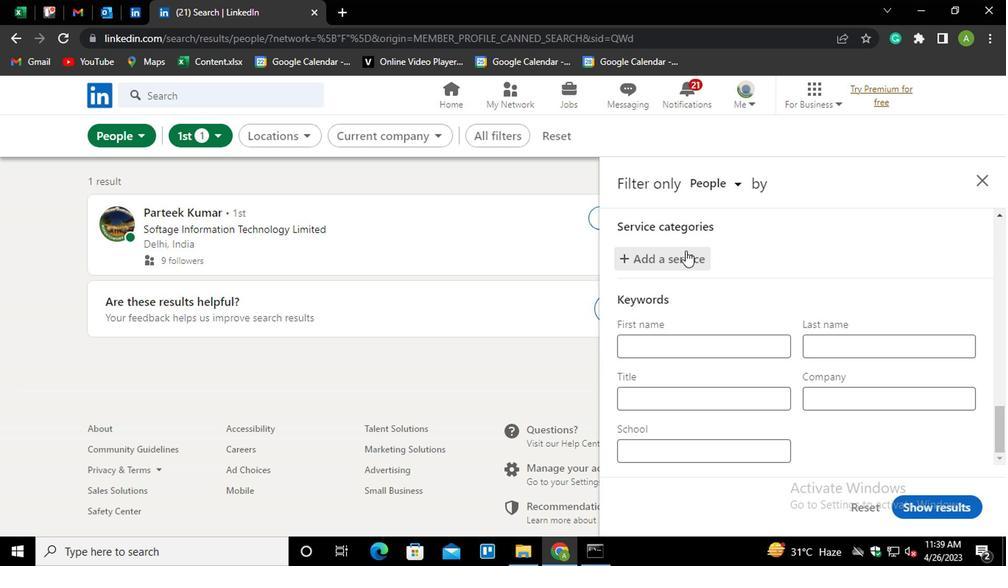 
Action: Mouse pressed left at (684, 255)
Screenshot: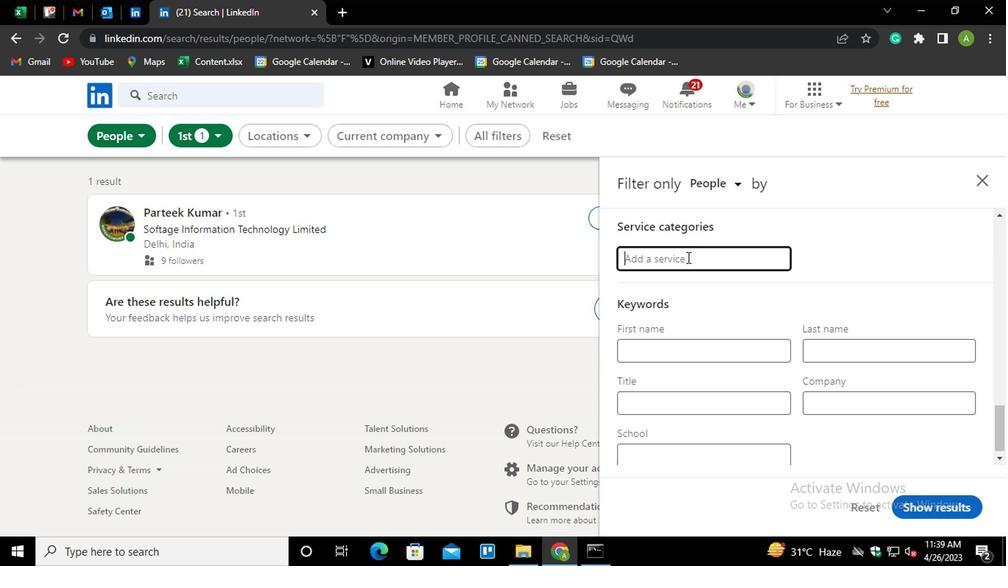 
Action: Key pressed <Key.shift_r>LABOR<Key.down><Key.enter>
Screenshot: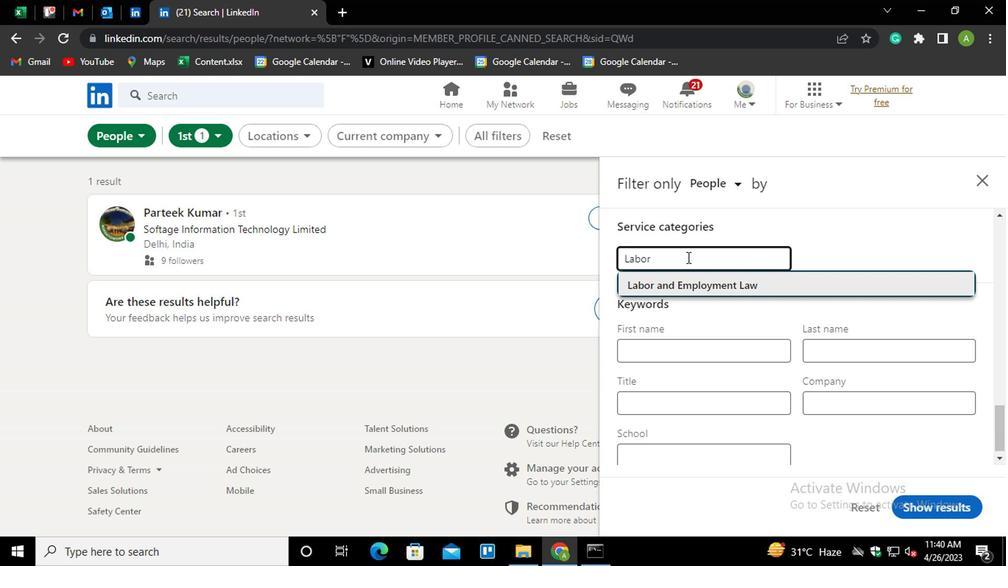 
Action: Mouse moved to (698, 271)
Screenshot: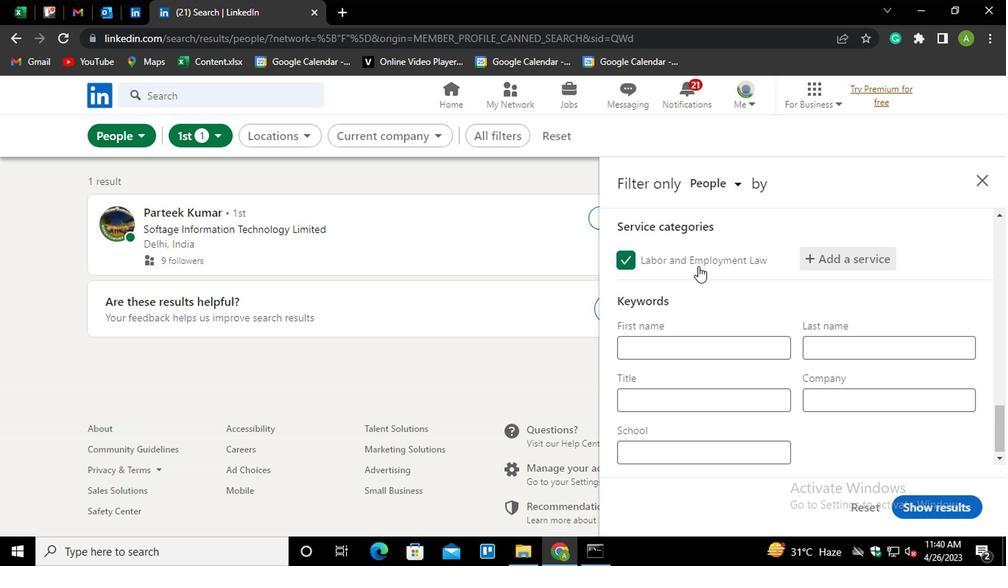 
Action: Mouse scrolled (698, 270) with delta (0, 0)
Screenshot: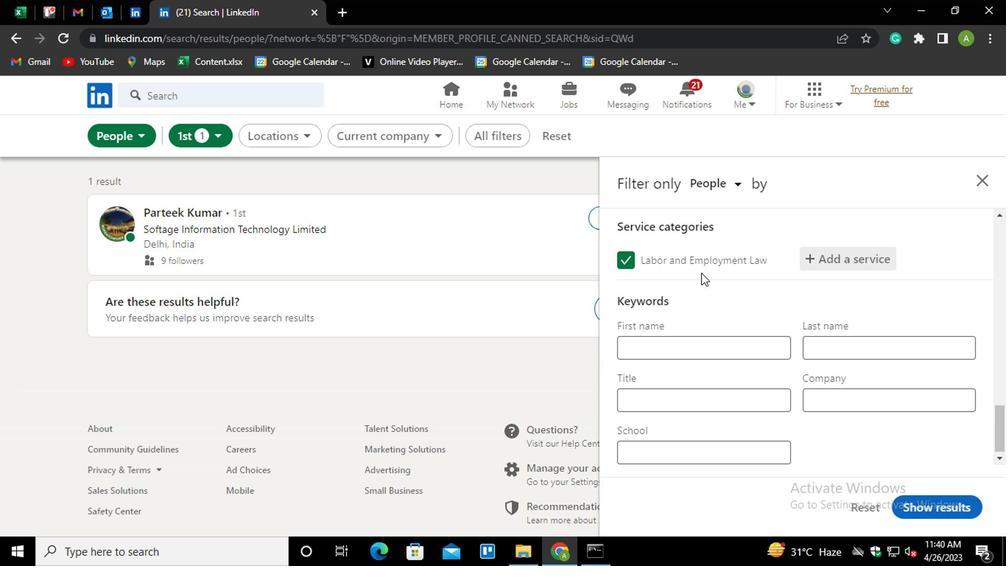 
Action: Mouse moved to (682, 401)
Screenshot: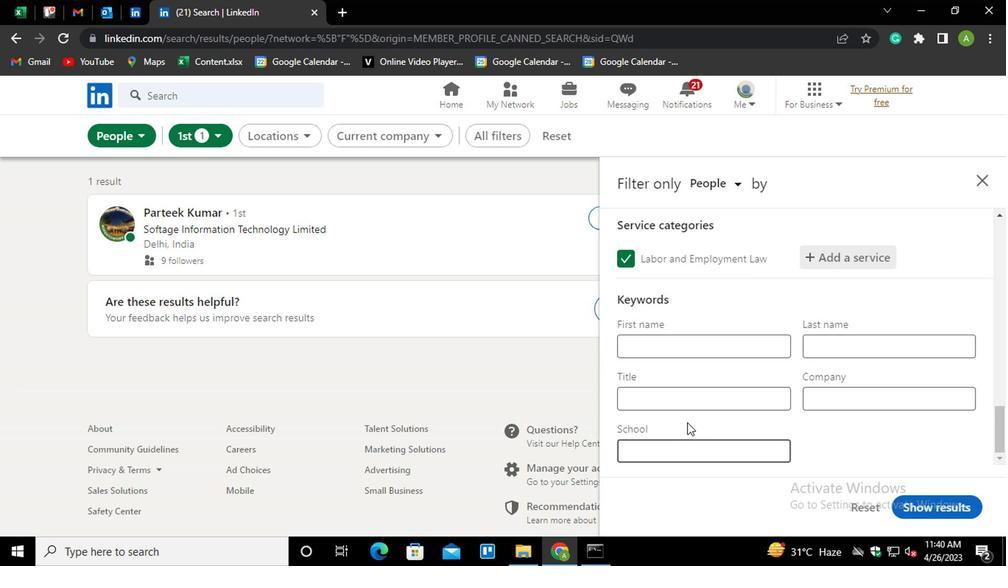 
Action: Mouse pressed left at (682, 401)
Screenshot: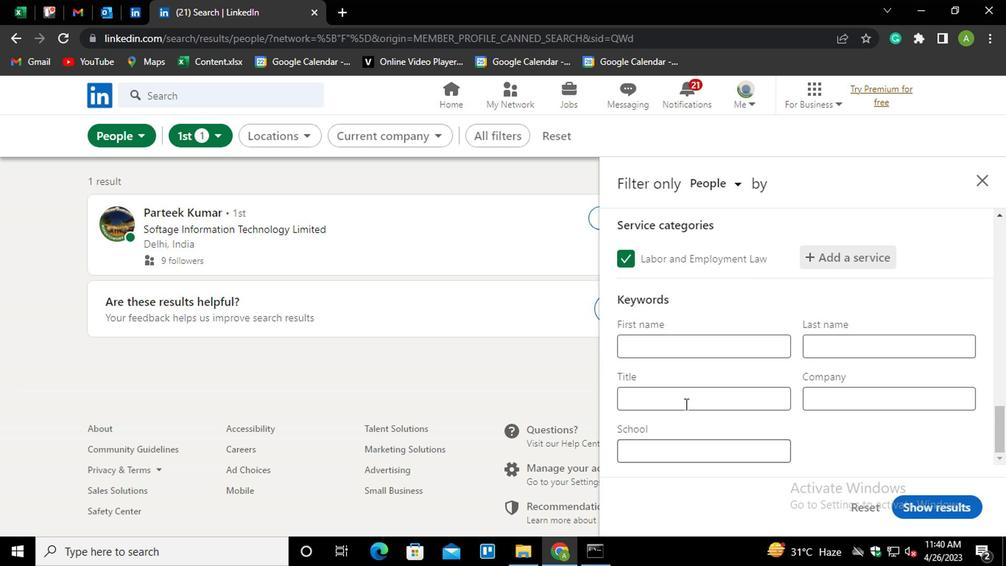 
Action: Key pressed <Key.shift_r>PURCHASING<Key.space><Key.shift>SR<Key.backspace>TAFF
Screenshot: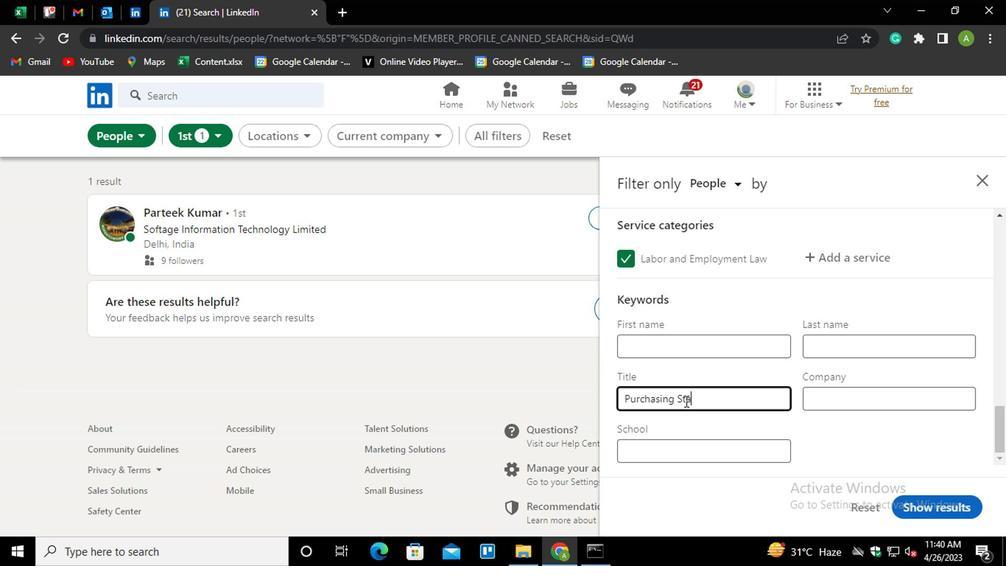 
Action: Mouse moved to (856, 428)
Screenshot: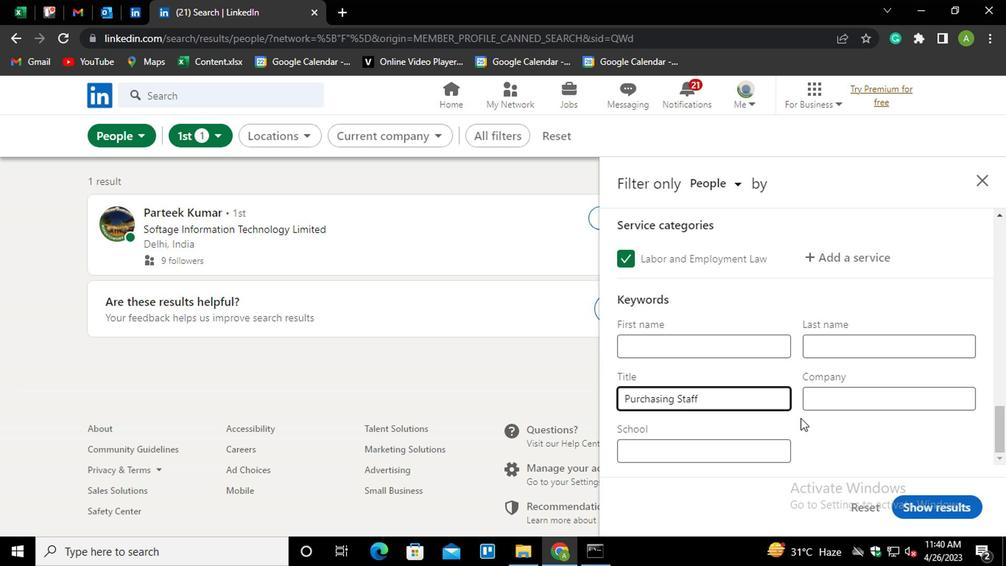 
Action: Mouse pressed left at (856, 428)
Screenshot: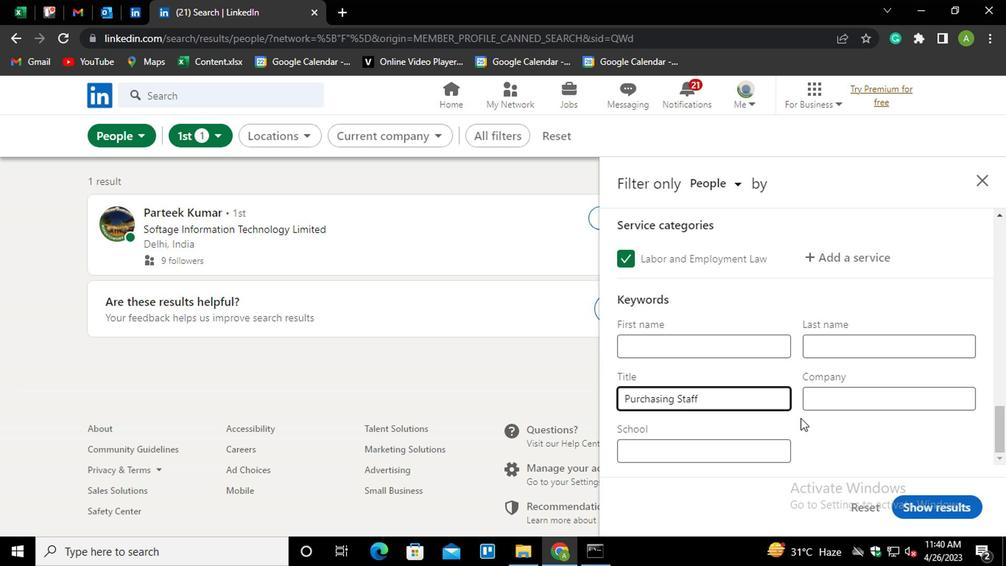 
Action: Mouse moved to (951, 506)
Screenshot: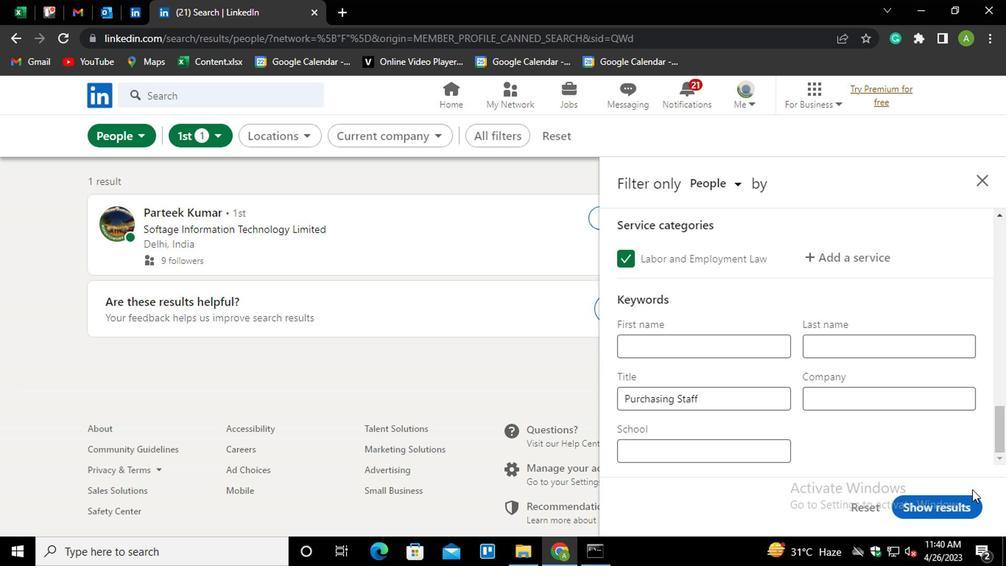 
Action: Mouse pressed left at (951, 506)
Screenshot: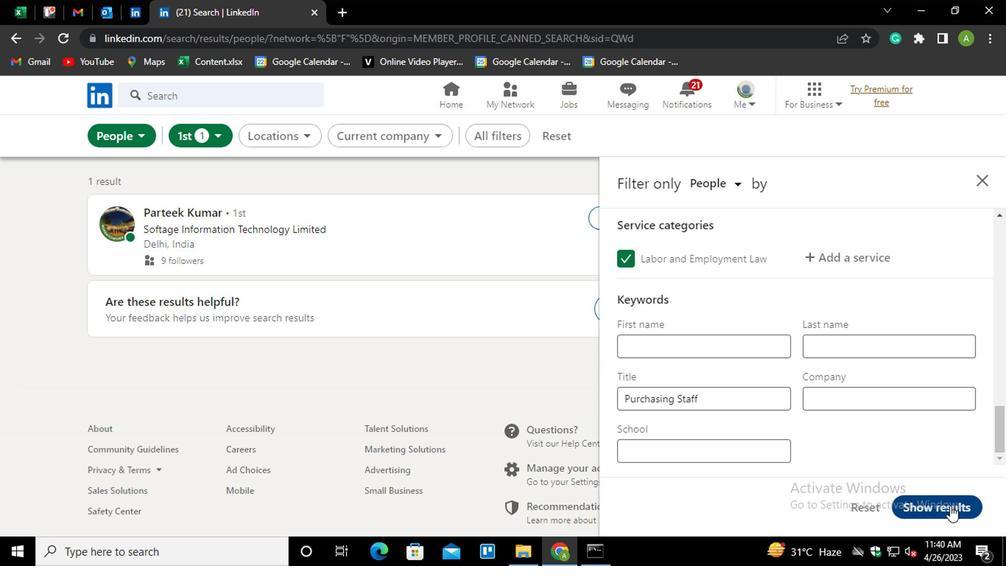 
